 Task: Add Attachment from Trello to Card Card0000000174 in Board Board0000000044 in Workspace WS0000000015 in Trello. Add Cover Blue to Card Card0000000174 in Board Board0000000044 in Workspace WS0000000015 in Trello. Add "Copy Card To …" Button titled Button0000000174 to "bottom" of the list "To Do" to Card Card0000000174 in Board Board0000000044 in Workspace WS0000000015 in Trello. Add Description DS0000000174 to Card Card0000000174 in Board Board0000000044 in Workspace WS0000000015 in Trello. Add Comment CM0000000174 to Card Card0000000174 in Board Board0000000044 in Workspace WS0000000015 in Trello
Action: Mouse moved to (687, 72)
Screenshot: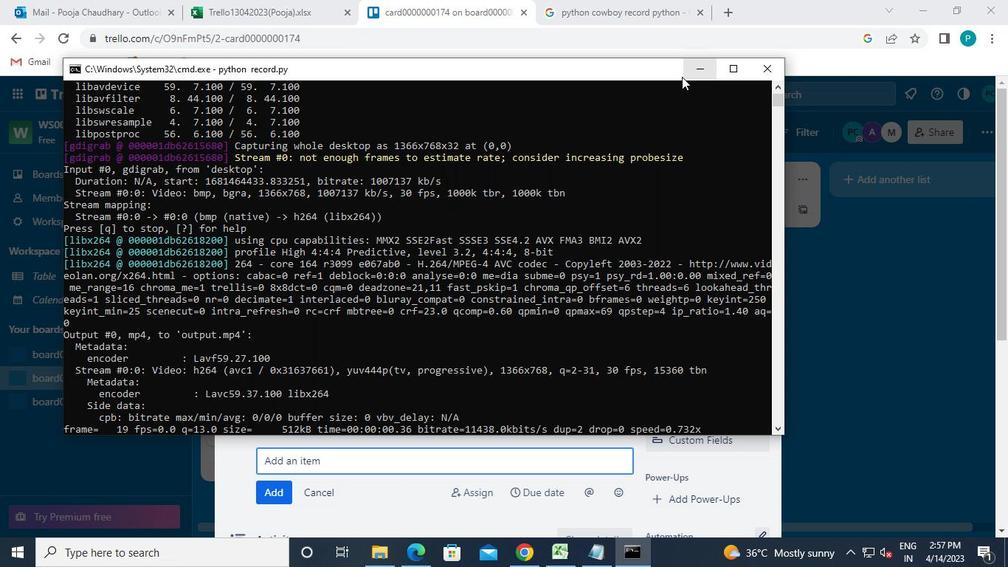 
Action: Mouse pressed left at (687, 72)
Screenshot: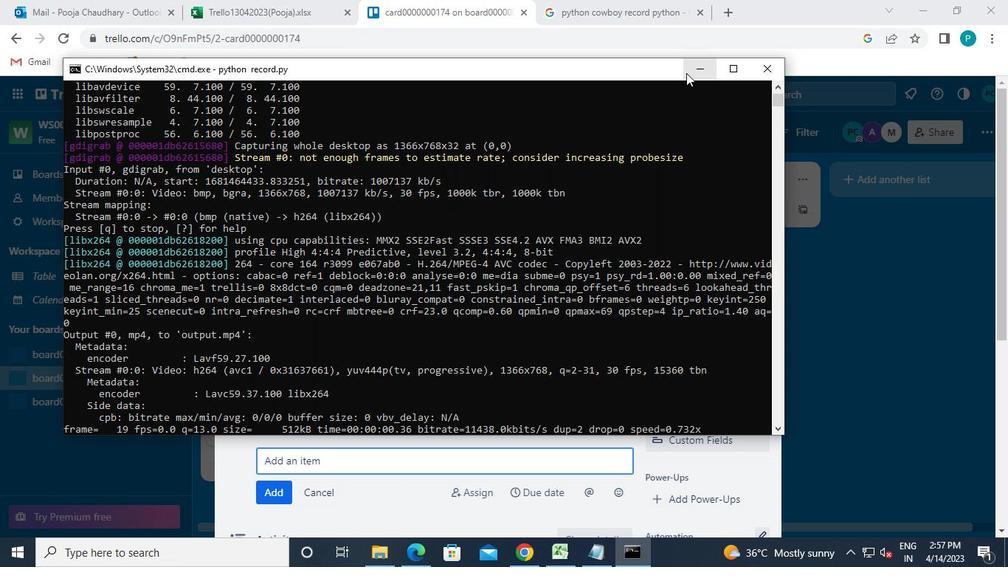 
Action: Mouse moved to (675, 300)
Screenshot: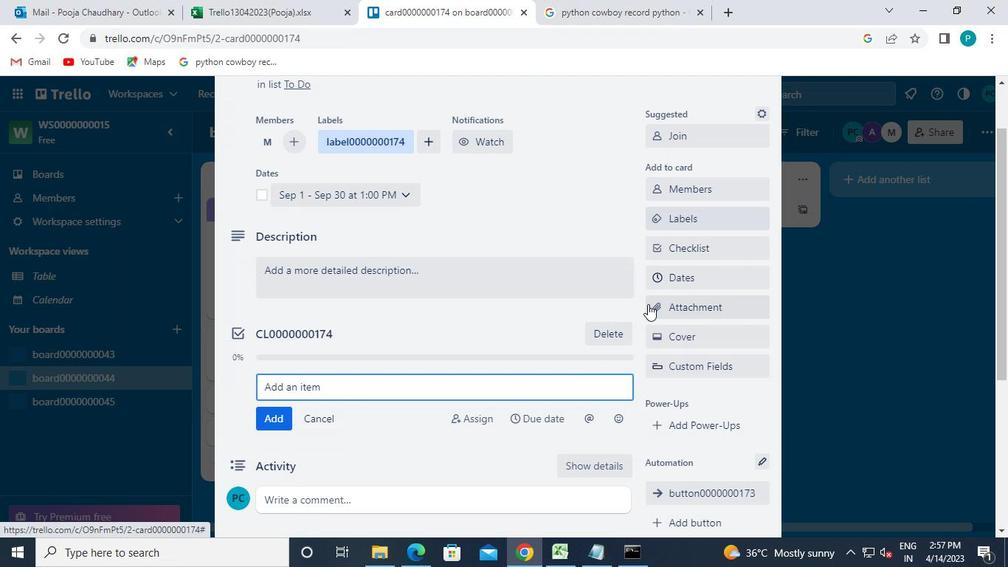 
Action: Mouse pressed left at (675, 300)
Screenshot: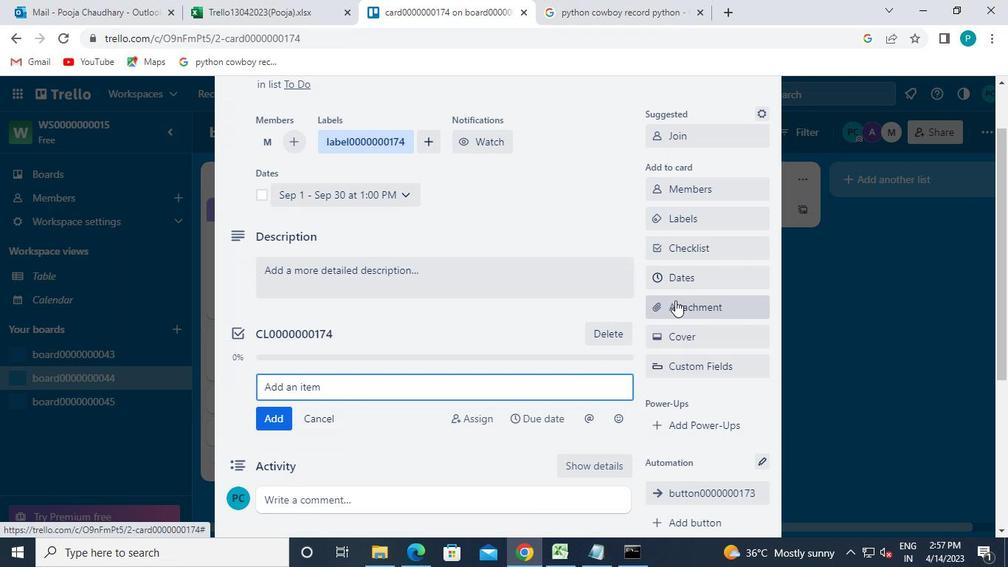 
Action: Mouse moved to (688, 185)
Screenshot: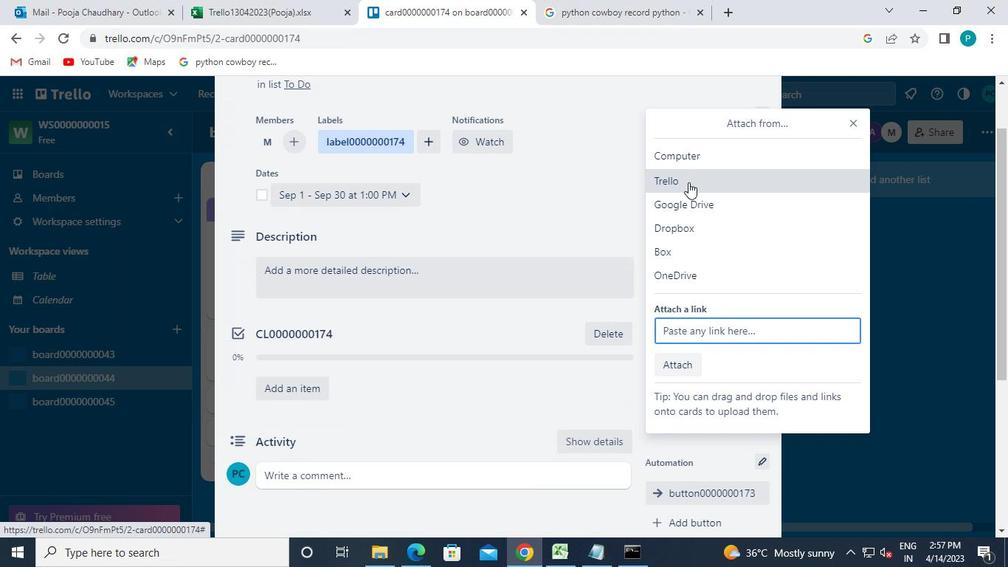 
Action: Mouse pressed left at (688, 185)
Screenshot: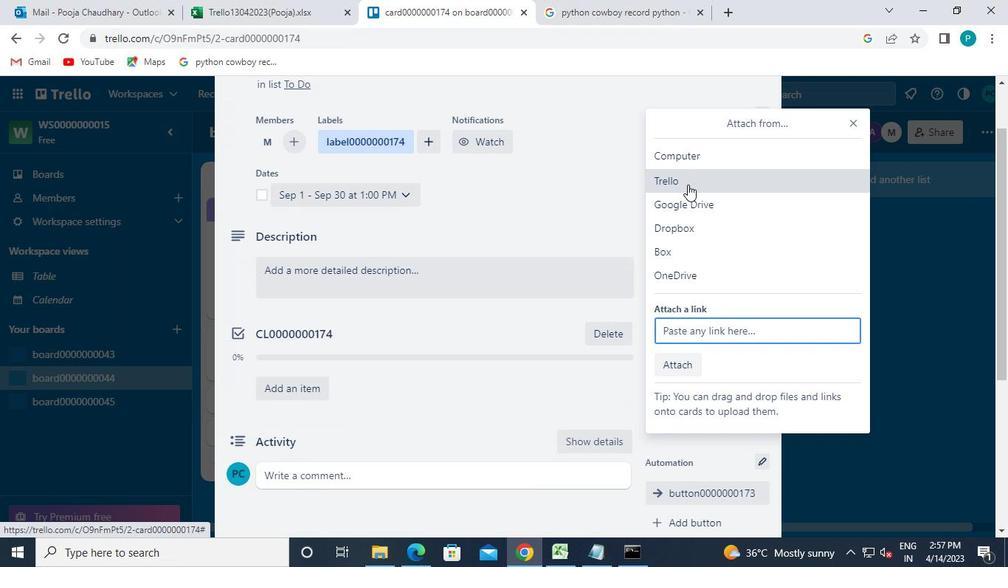 
Action: Mouse moved to (706, 268)
Screenshot: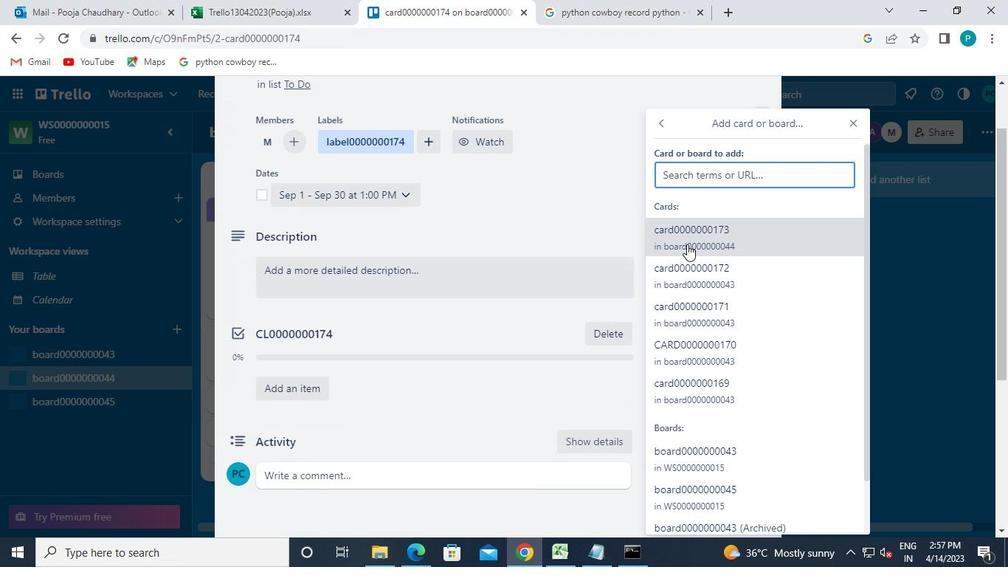 
Action: Mouse pressed left at (706, 268)
Screenshot: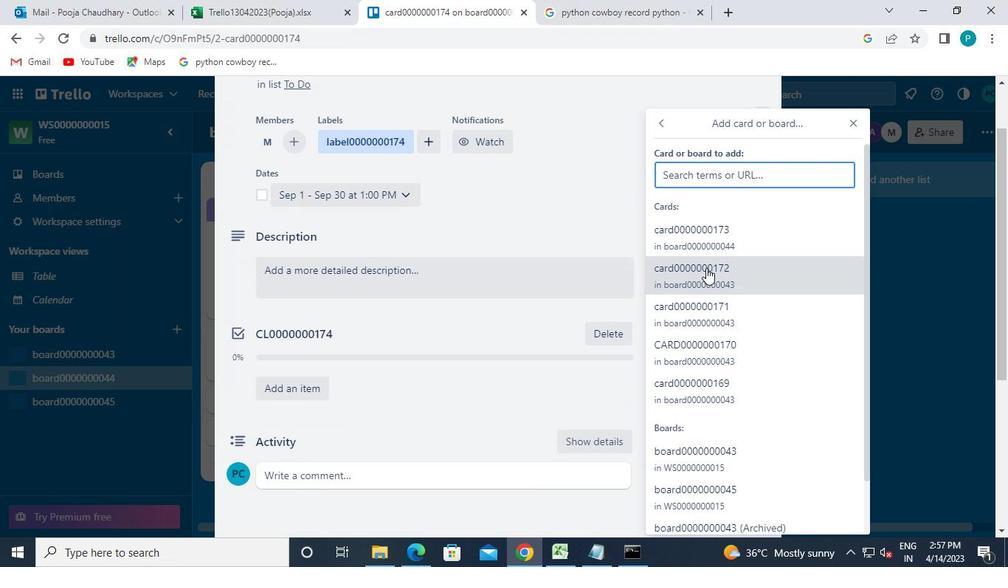 
Action: Mouse moved to (671, 255)
Screenshot: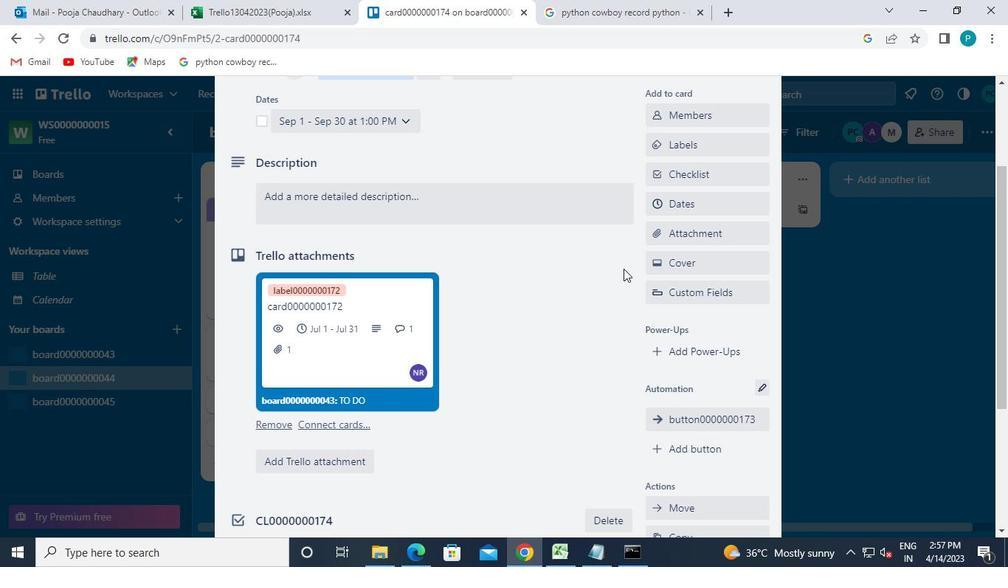
Action: Mouse pressed left at (671, 255)
Screenshot: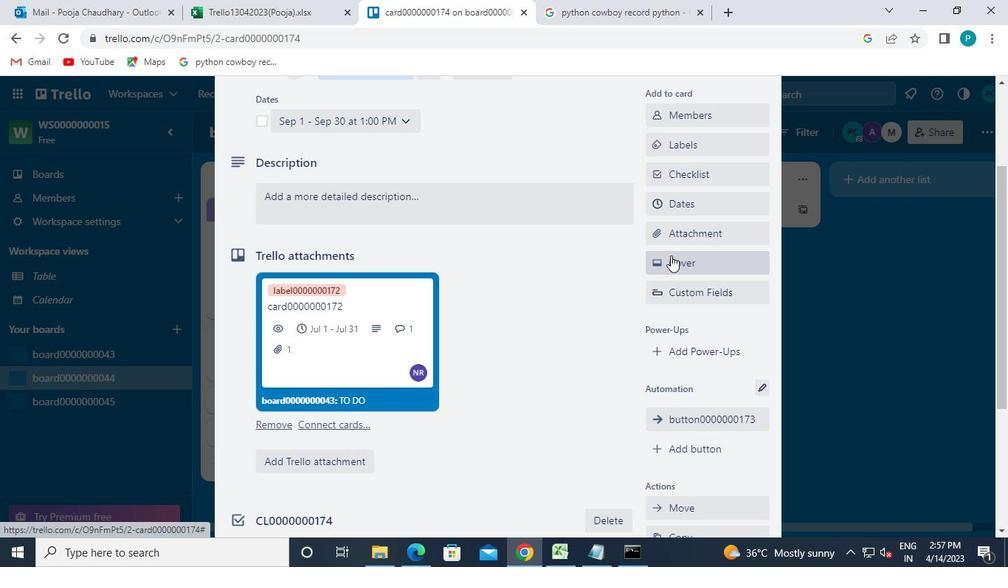 
Action: Mouse moved to (675, 286)
Screenshot: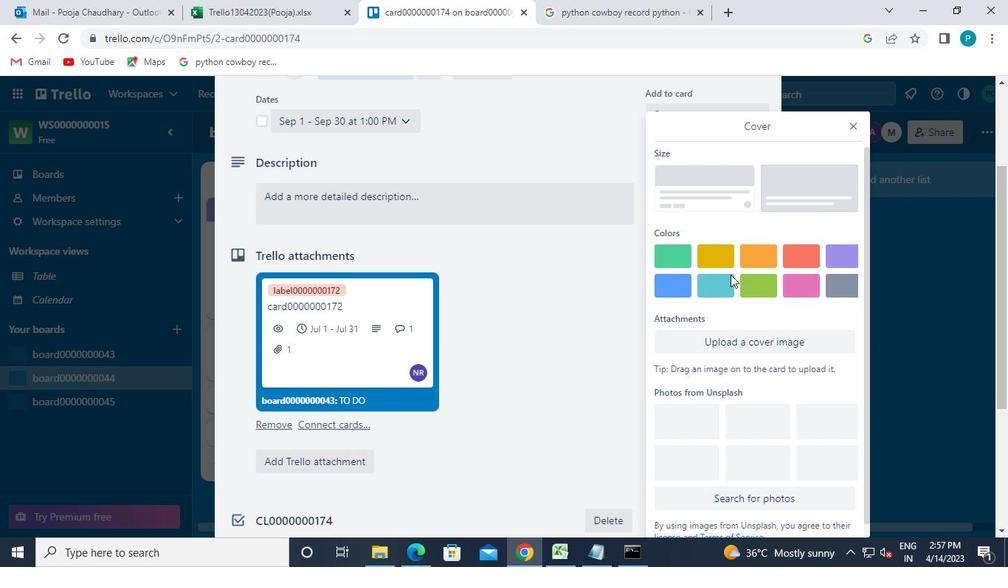 
Action: Mouse pressed left at (675, 286)
Screenshot: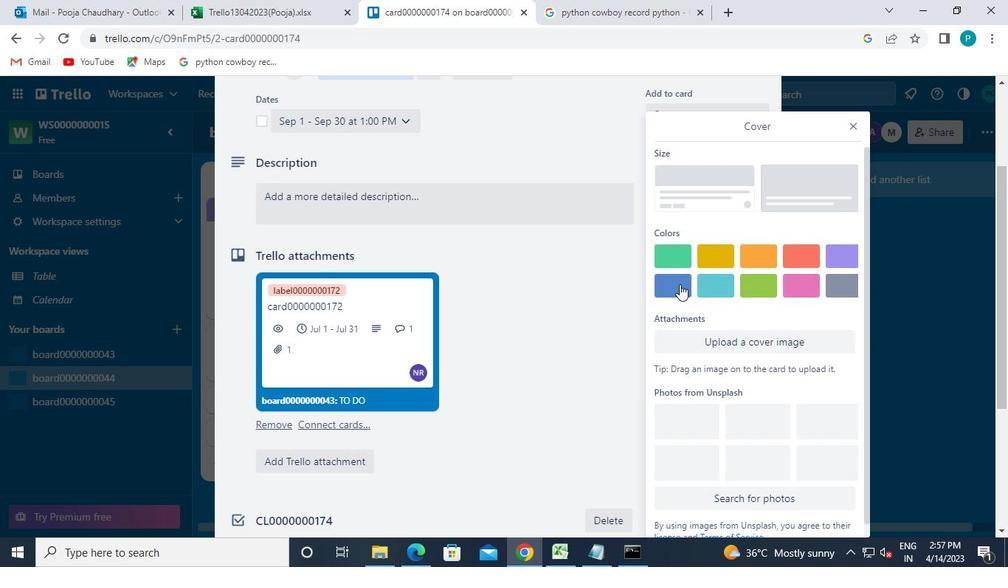 
Action: Mouse moved to (853, 123)
Screenshot: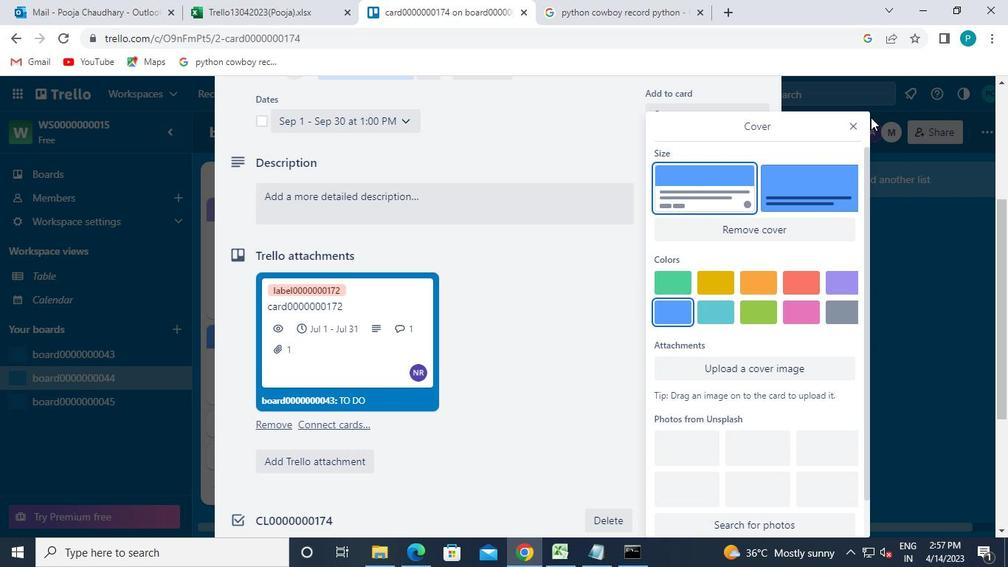
Action: Mouse pressed left at (853, 123)
Screenshot: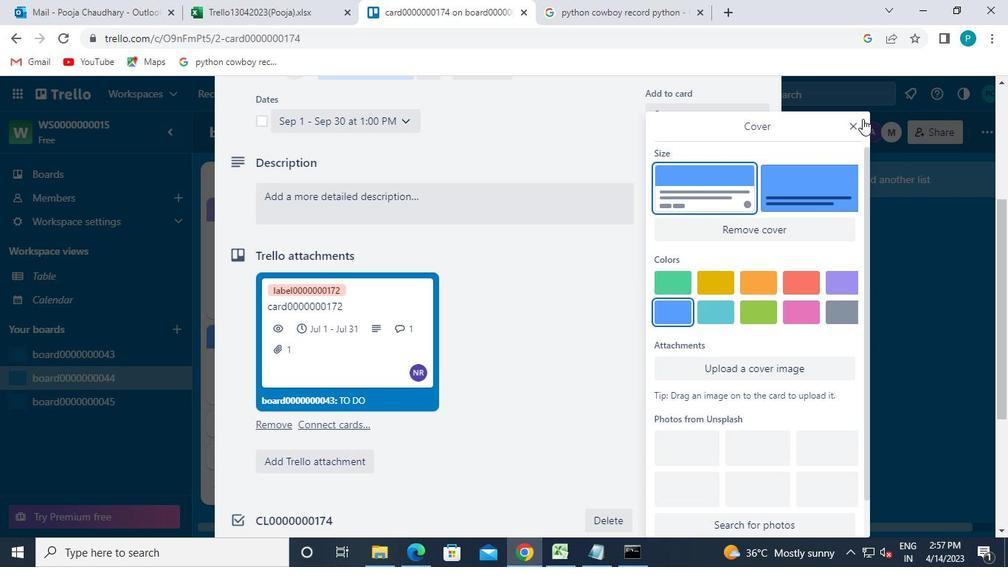 
Action: Mouse moved to (661, 269)
Screenshot: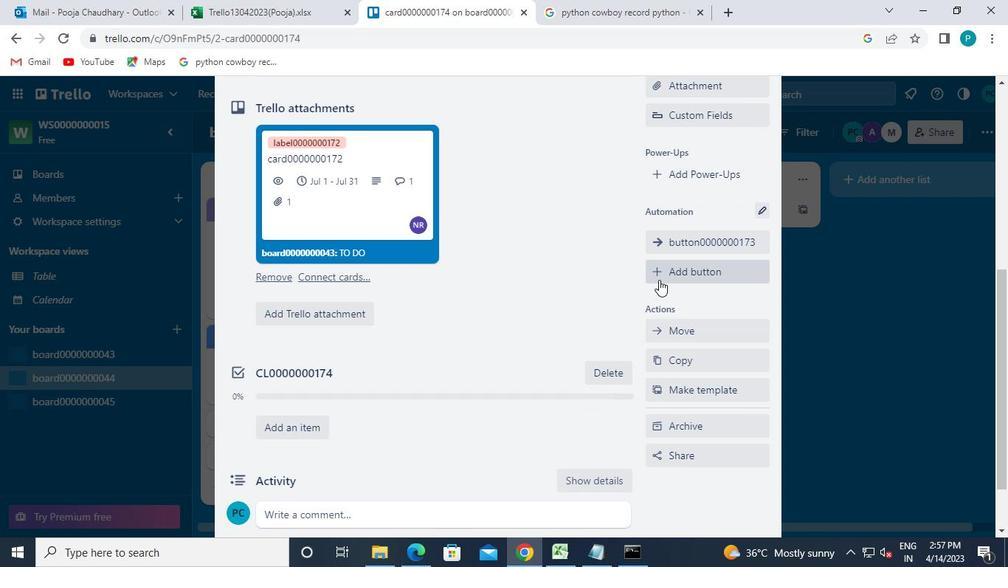 
Action: Mouse pressed left at (661, 269)
Screenshot: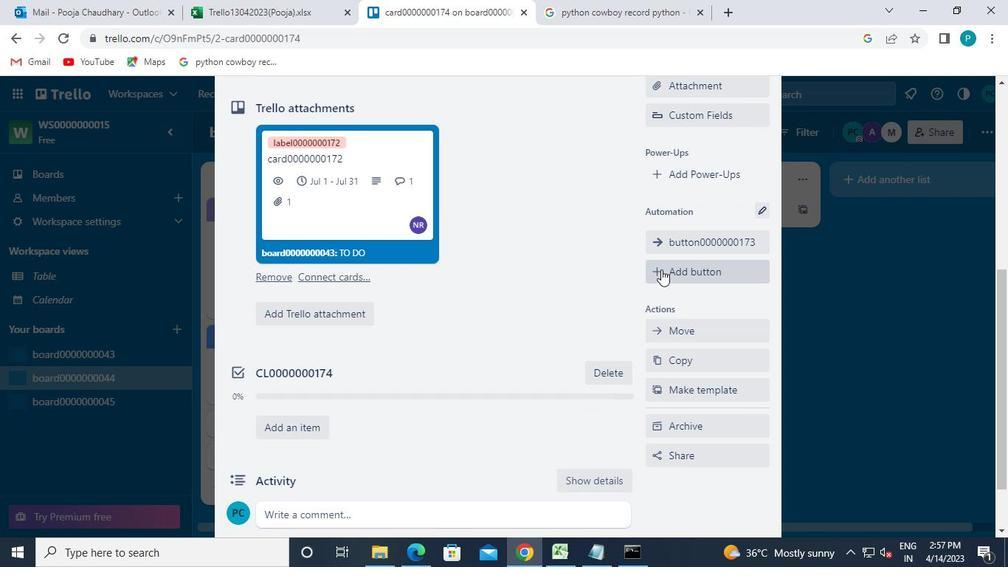 
Action: Mouse moved to (675, 225)
Screenshot: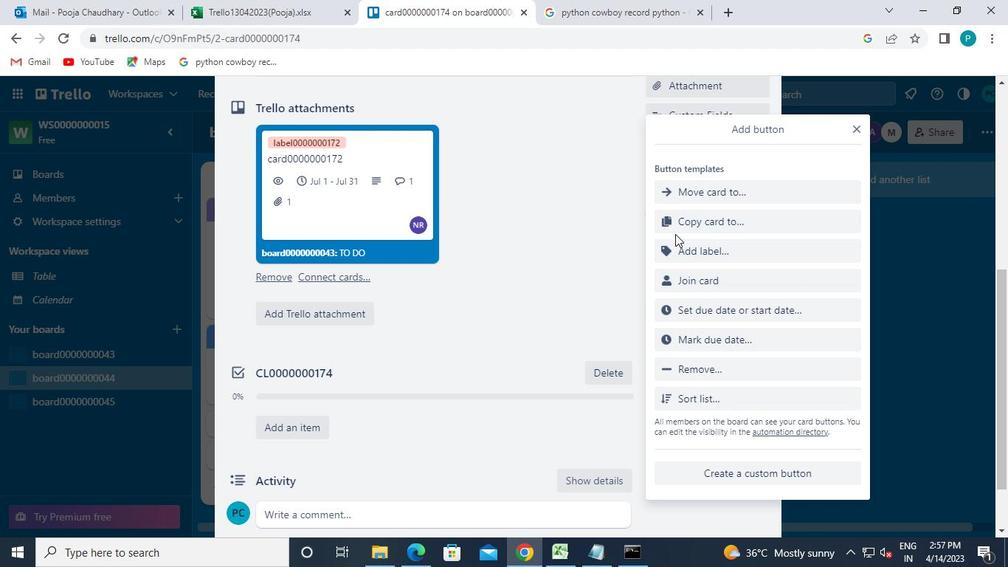 
Action: Mouse pressed left at (675, 225)
Screenshot: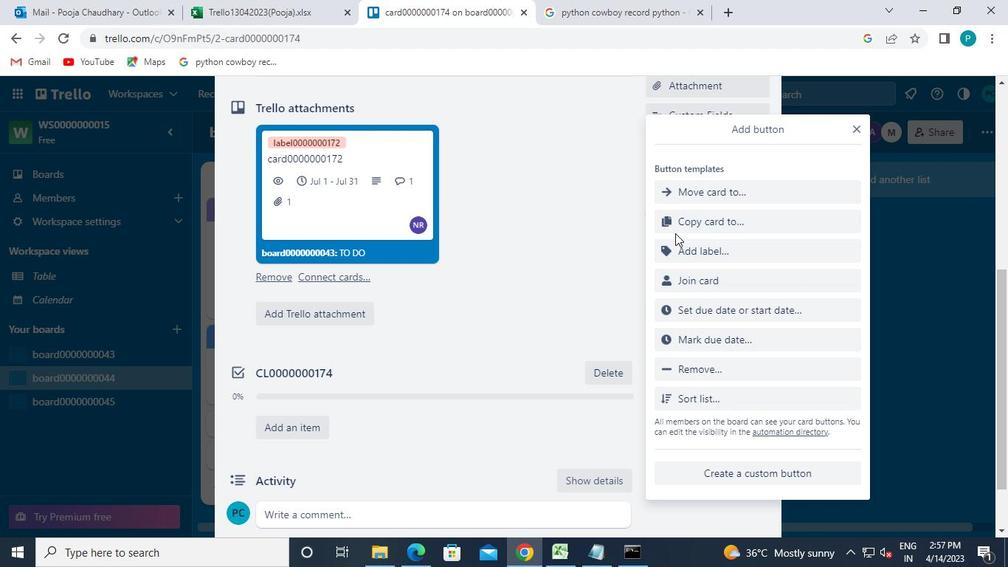 
Action: Mouse moved to (717, 193)
Screenshot: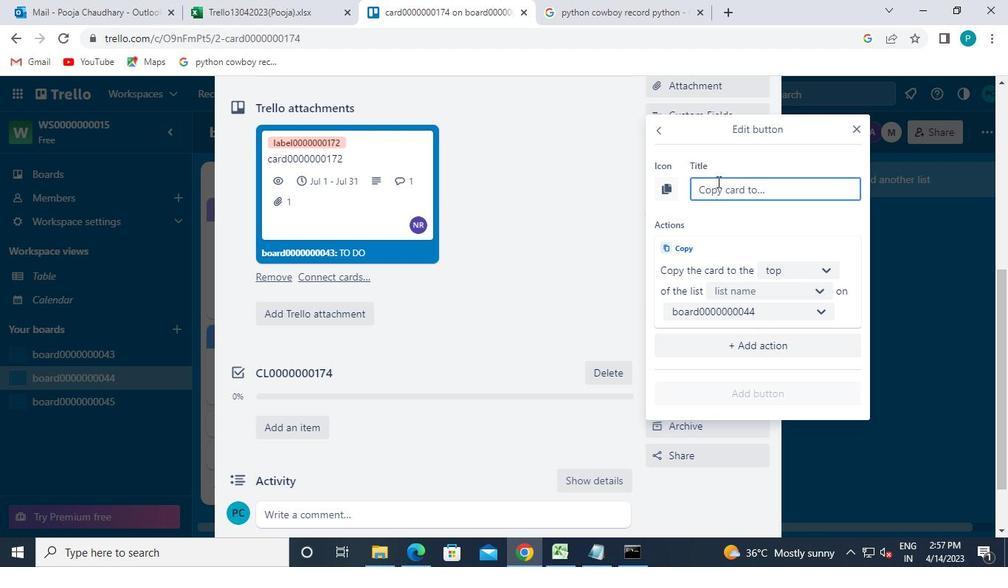 
Action: Mouse pressed left at (717, 193)
Screenshot: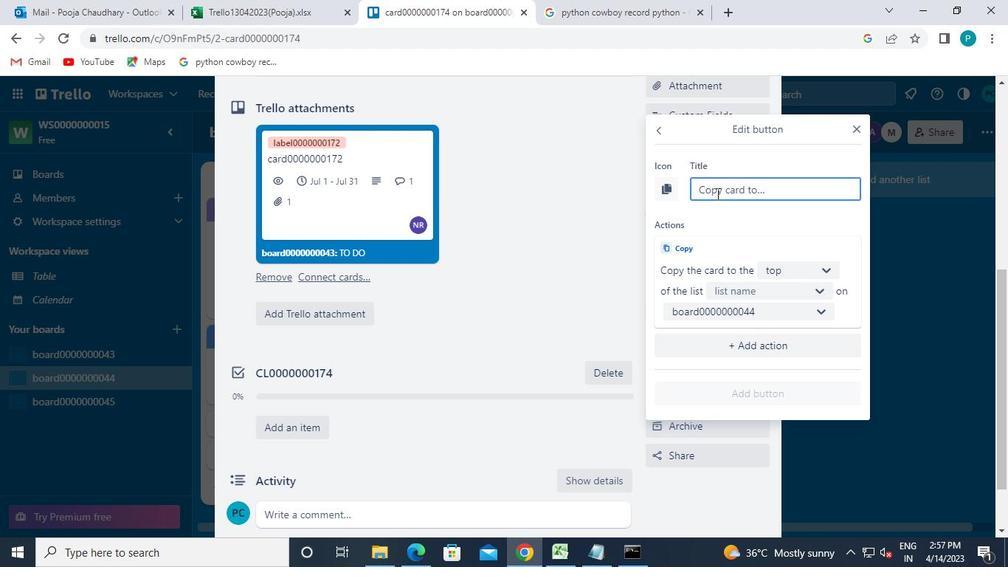 
Action: Keyboard b
Screenshot: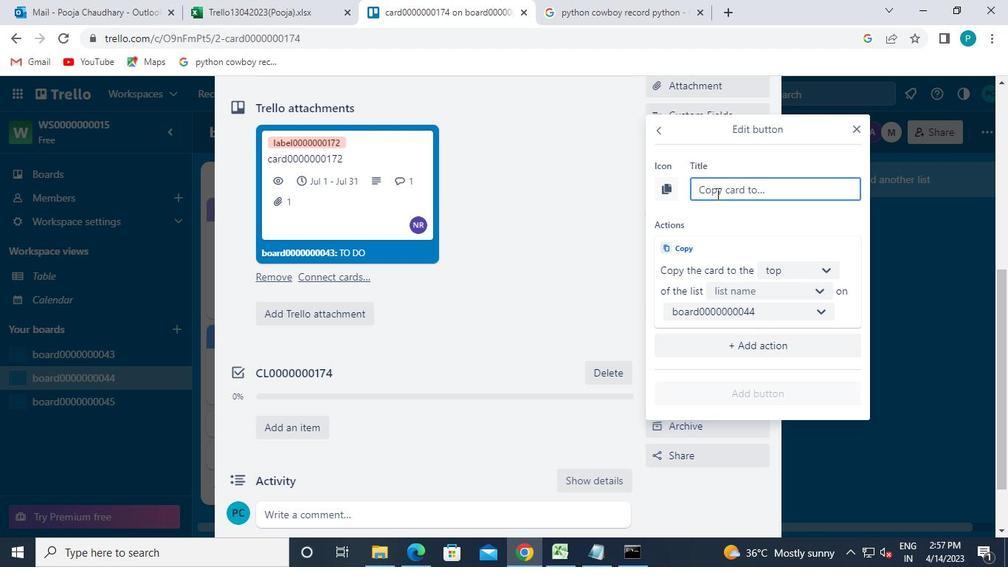 
Action: Keyboard u
Screenshot: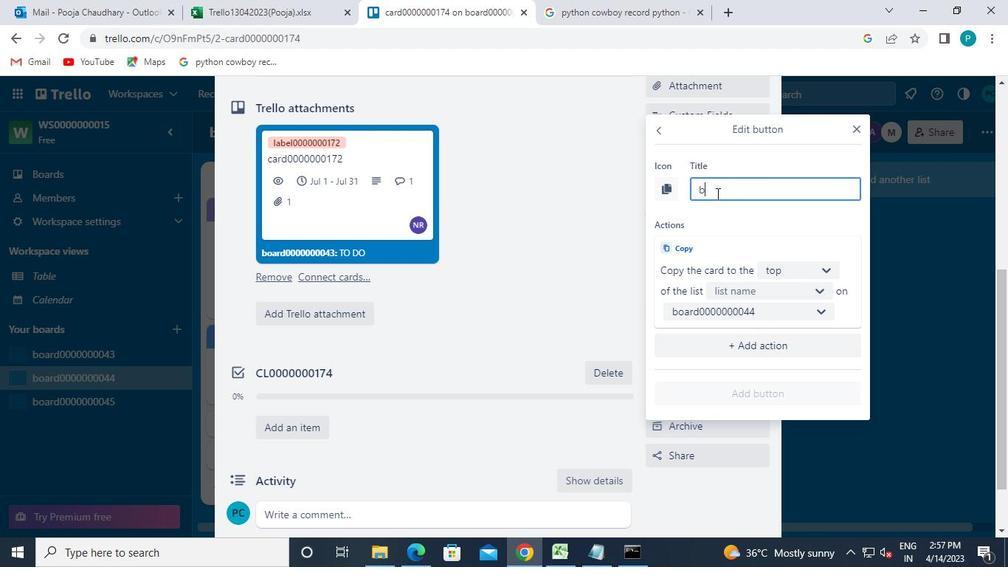 
Action: Keyboard t
Screenshot: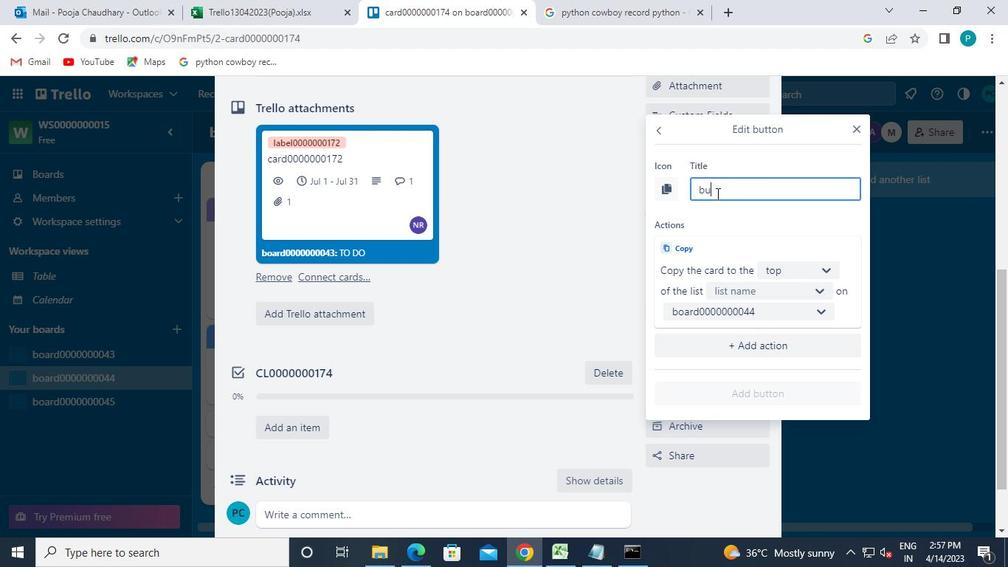 
Action: Keyboard t
Screenshot: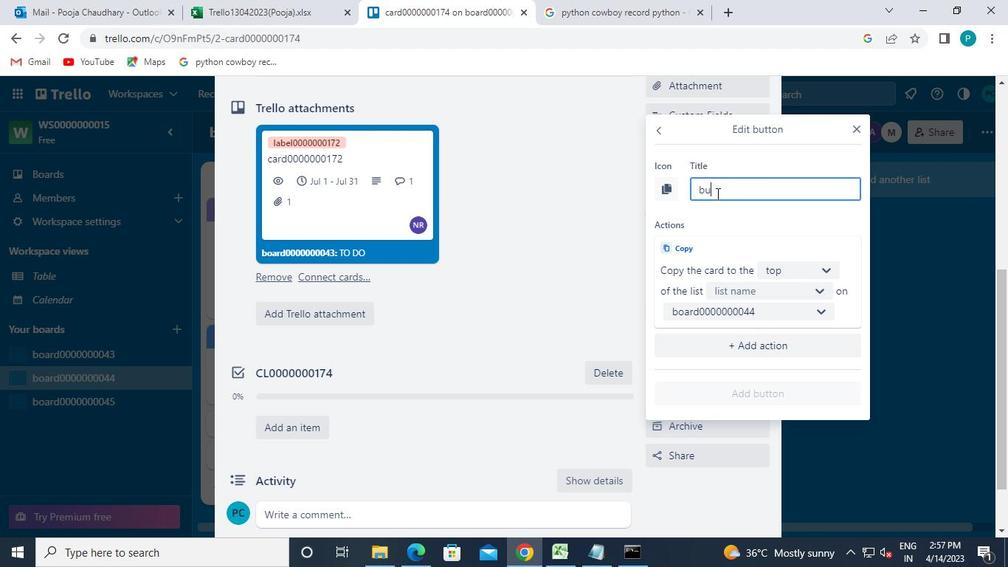 
Action: Keyboard o
Screenshot: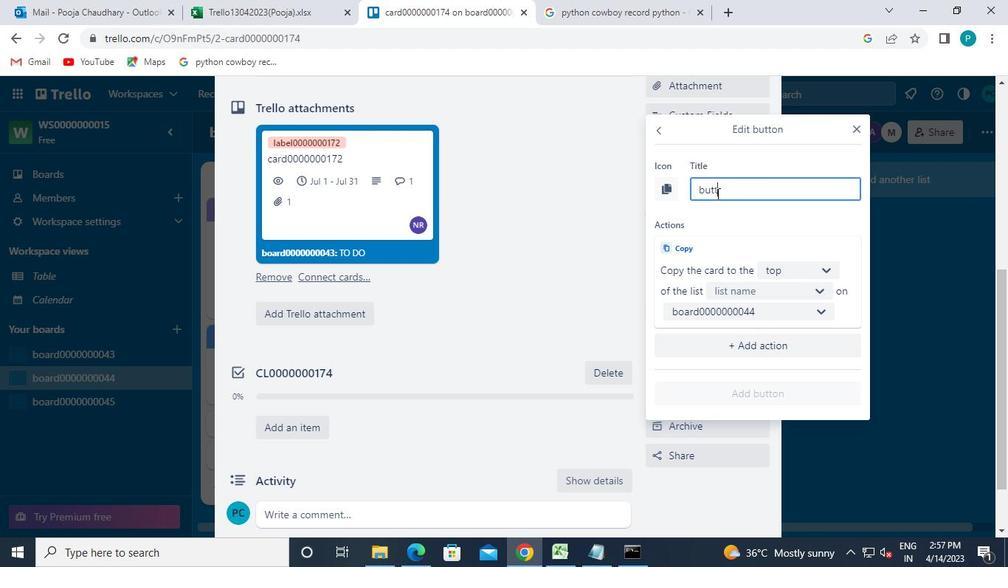 
Action: Keyboard n
Screenshot: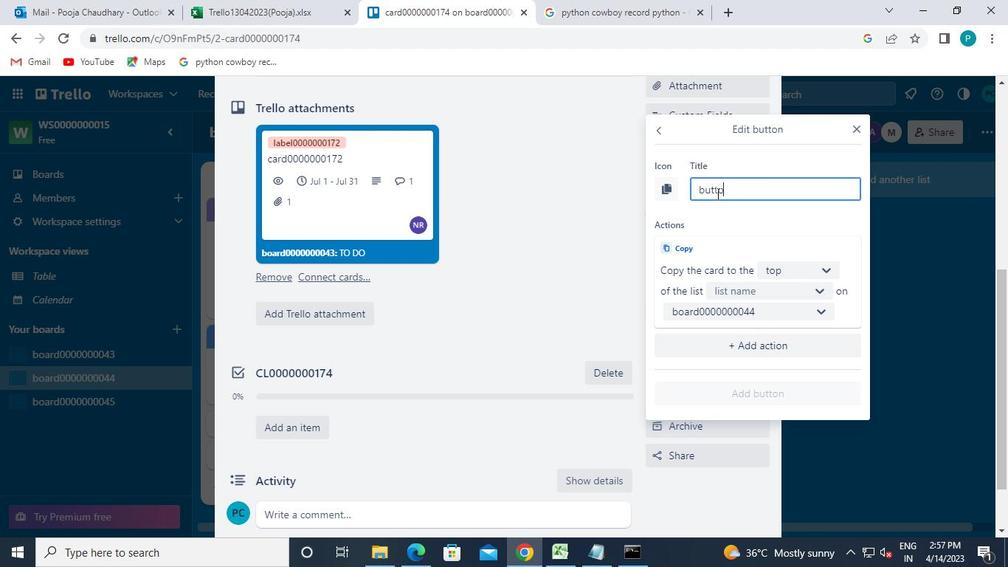 
Action: Keyboard 0
Screenshot: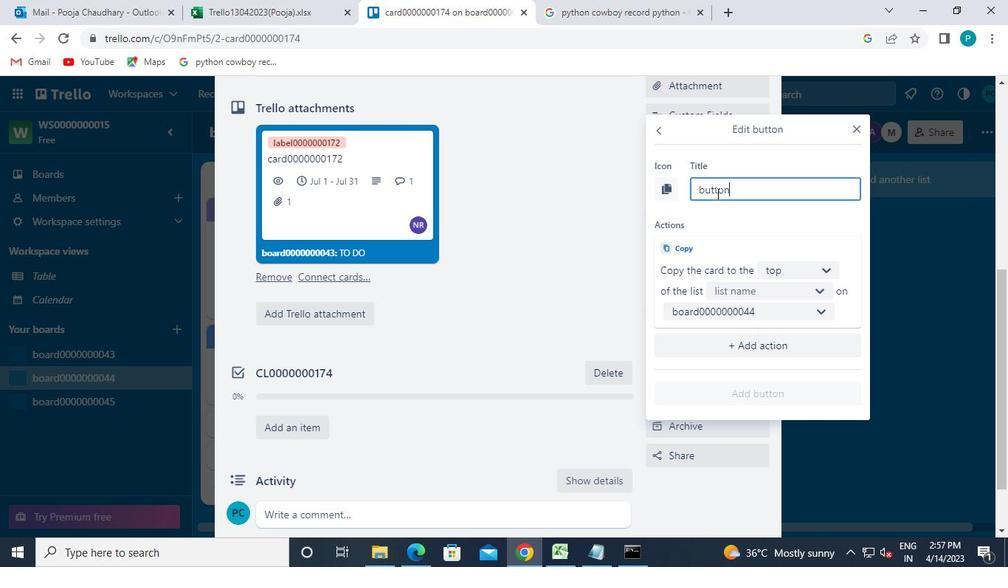 
Action: Keyboard 0
Screenshot: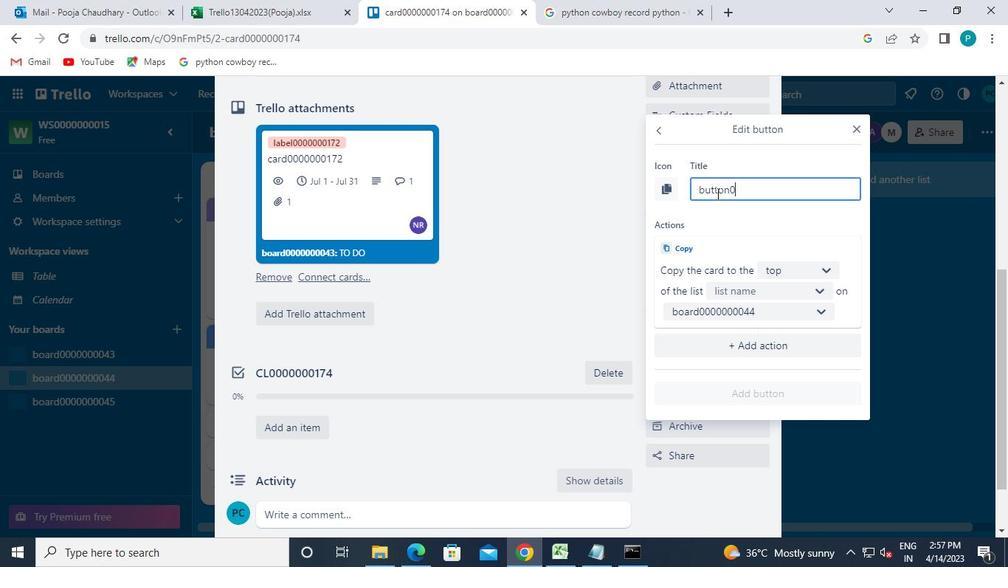 
Action: Keyboard 0
Screenshot: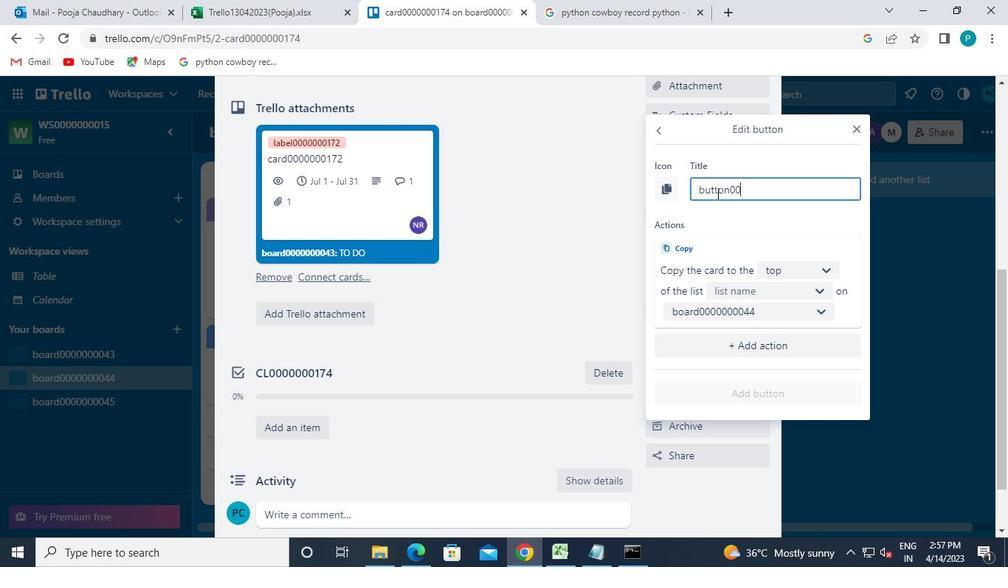 
Action: Keyboard 0
Screenshot: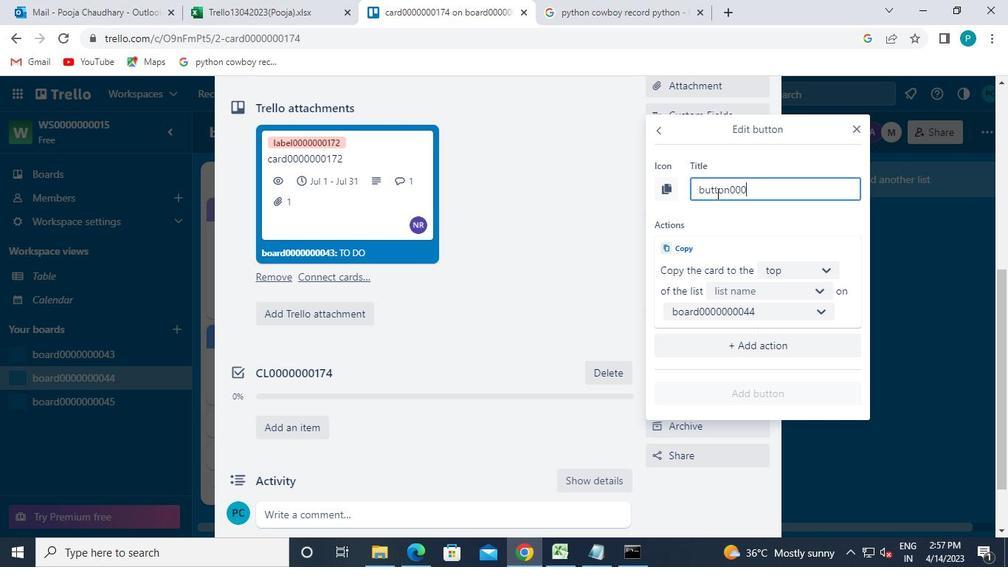 
Action: Keyboard 0
Screenshot: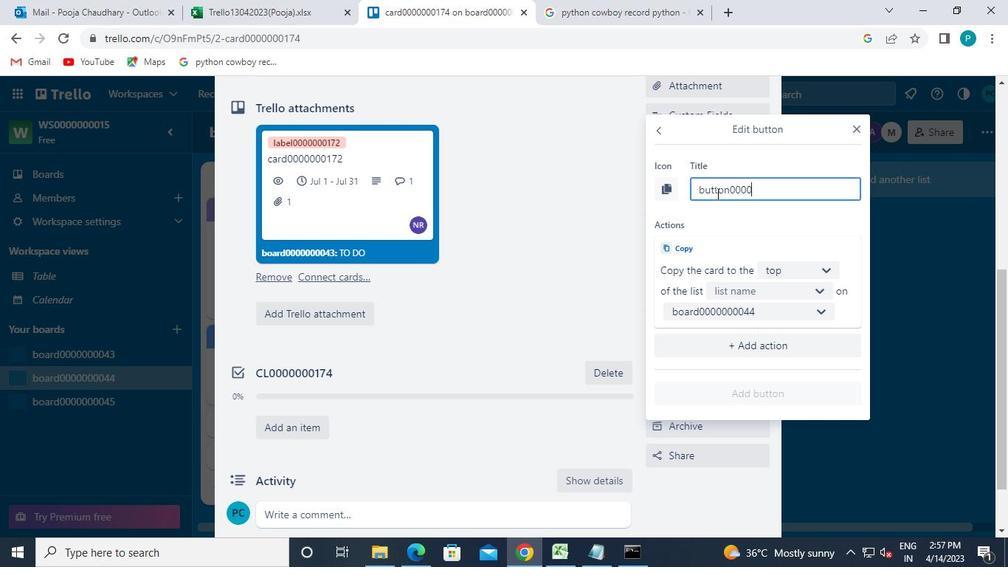 
Action: Keyboard 0
Screenshot: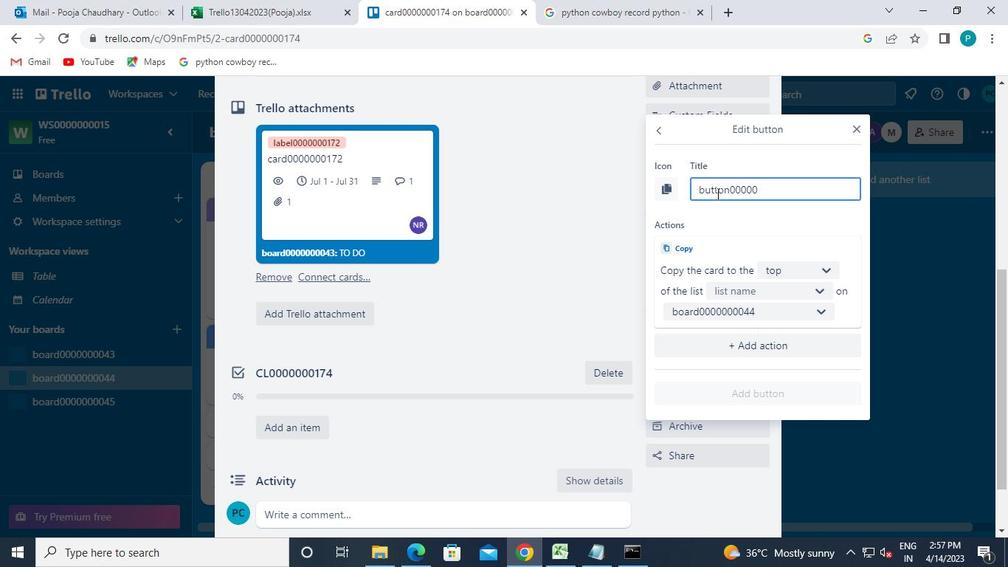 
Action: Keyboard 0
Screenshot: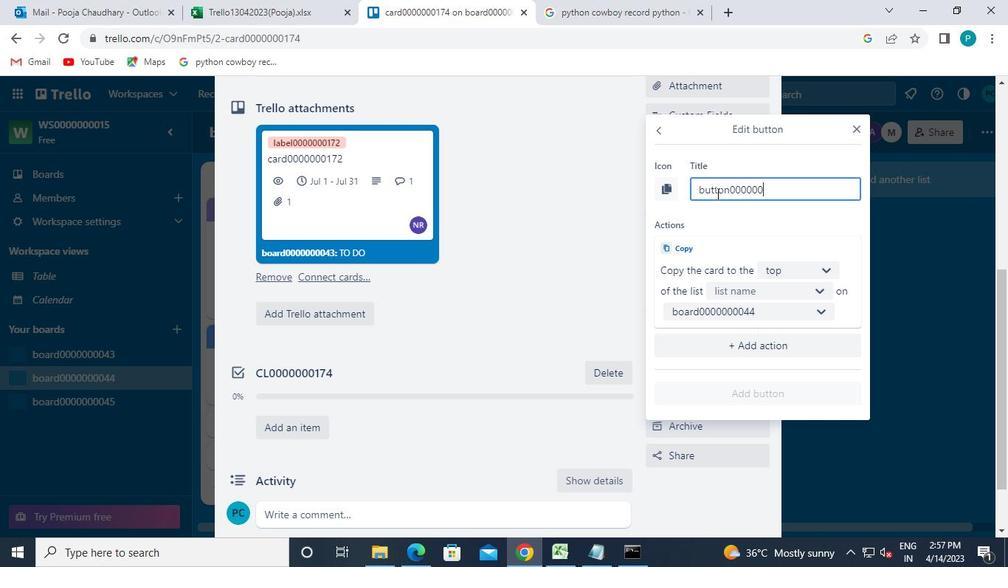
Action: Keyboard 1
Screenshot: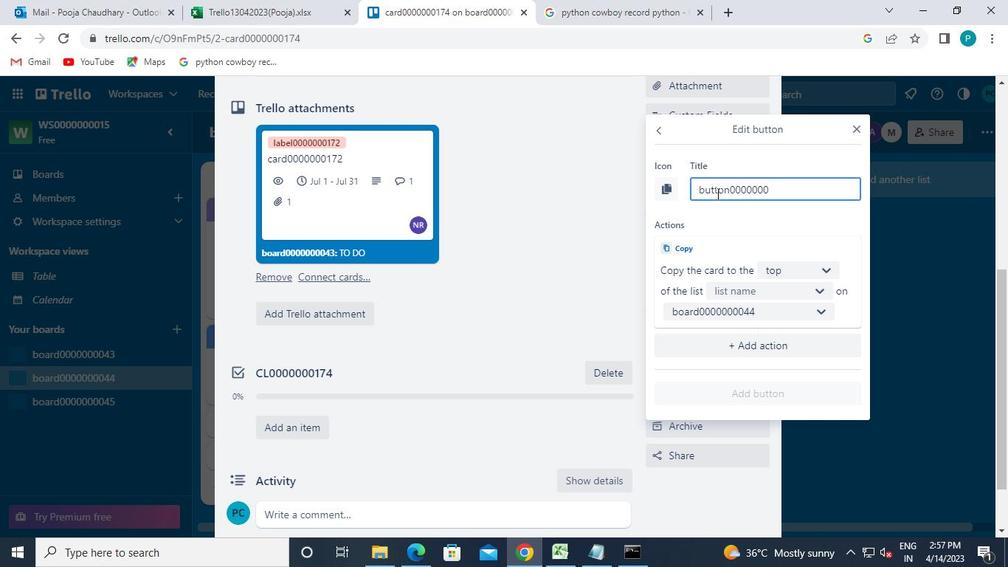 
Action: Keyboard 7
Screenshot: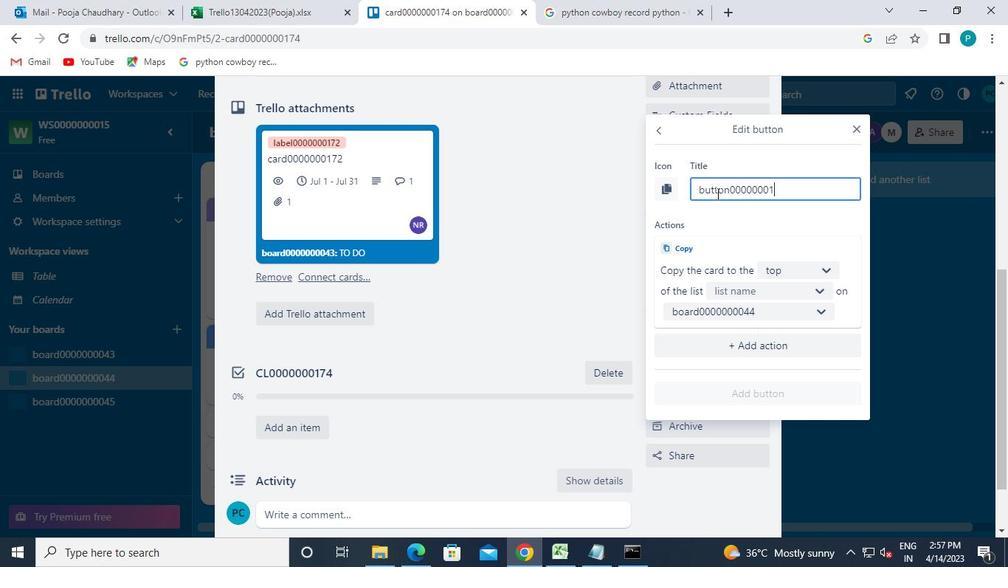 
Action: Keyboard 3
Screenshot: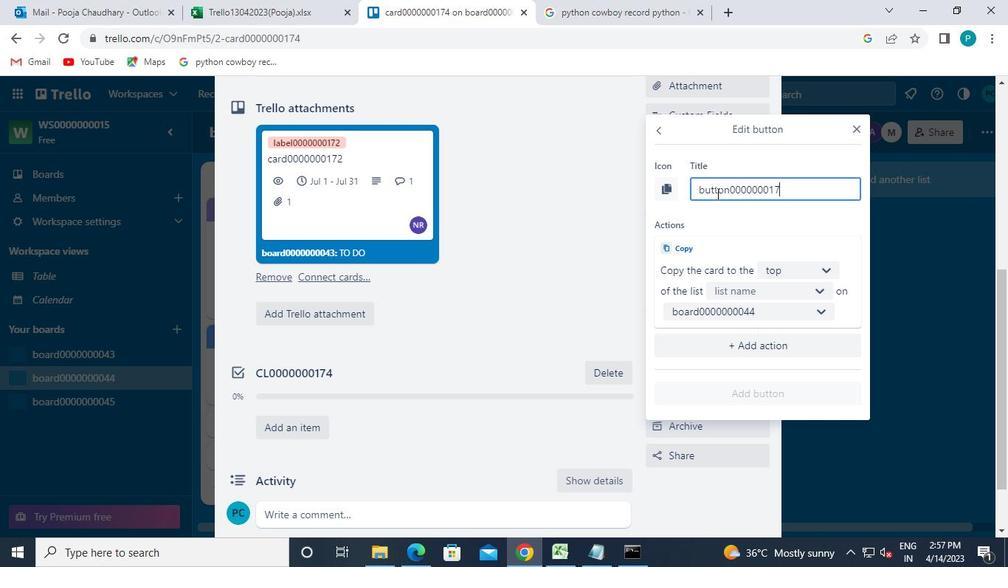 
Action: Keyboard Key.backspace
Screenshot: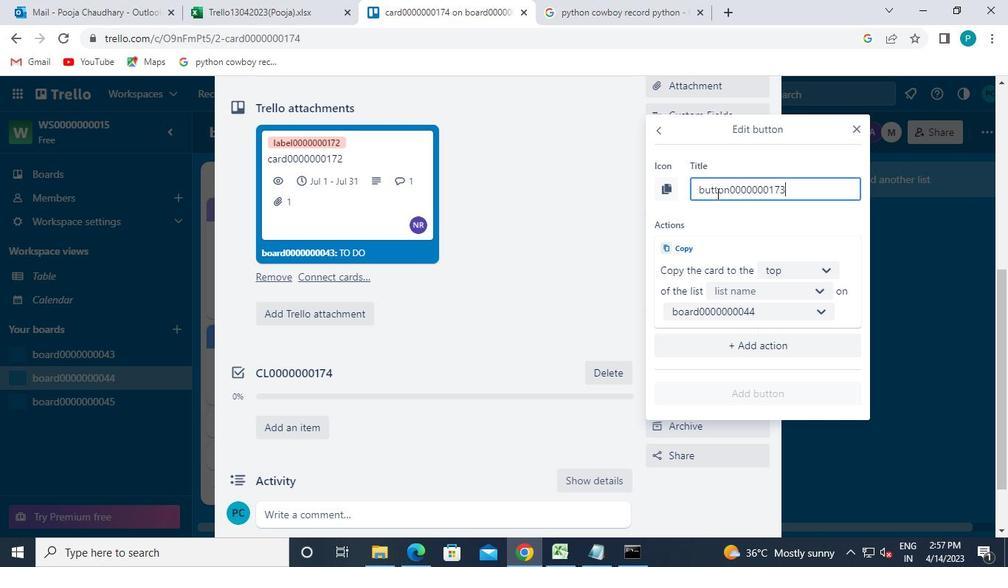 
Action: Keyboard 4
Screenshot: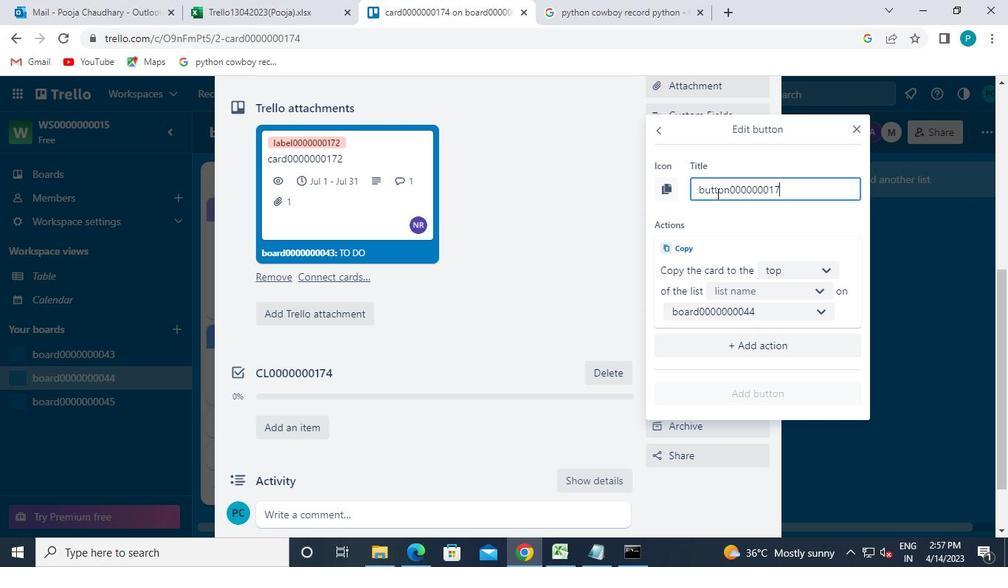 
Action: Mouse moved to (771, 269)
Screenshot: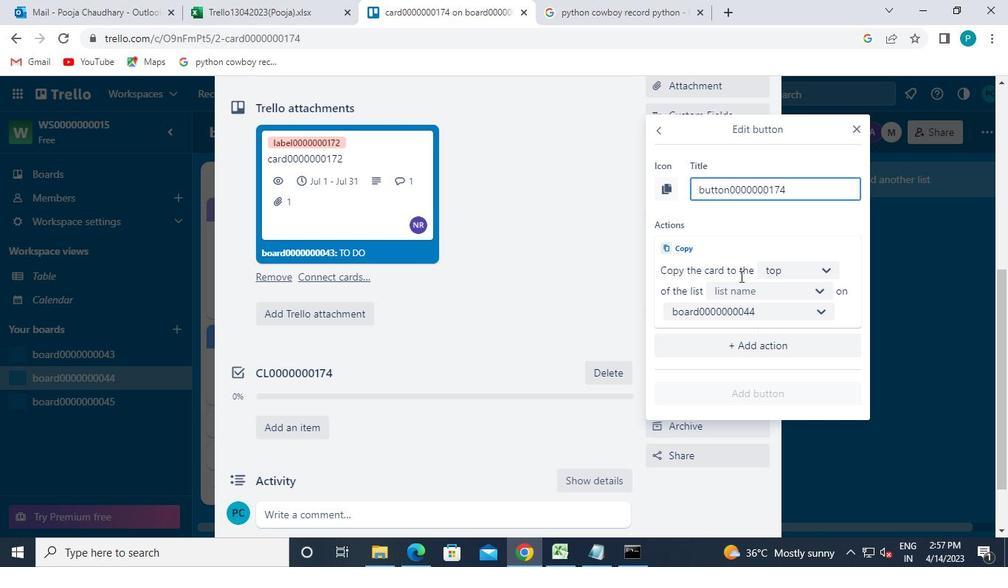 
Action: Mouse pressed left at (771, 269)
Screenshot: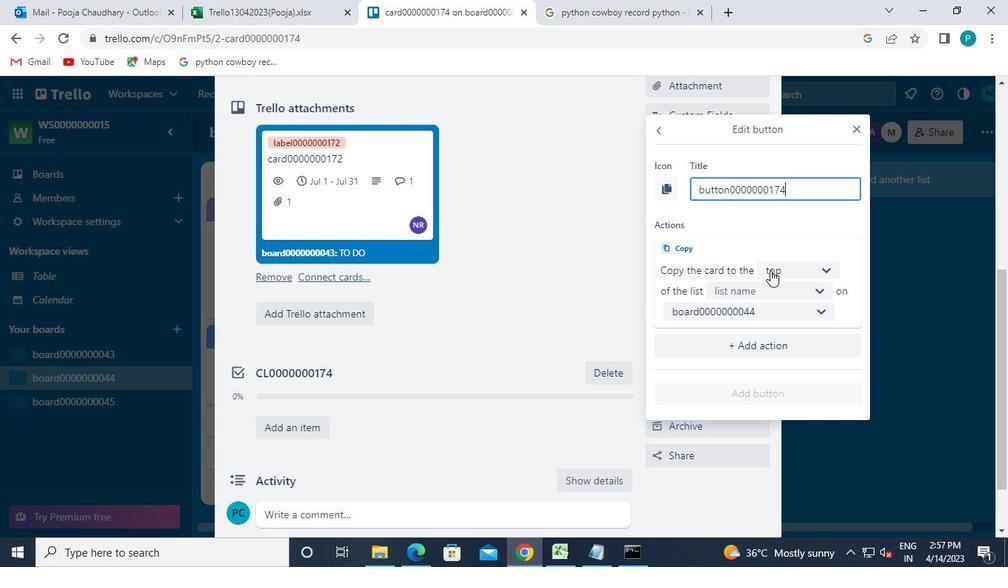 
Action: Mouse moved to (790, 319)
Screenshot: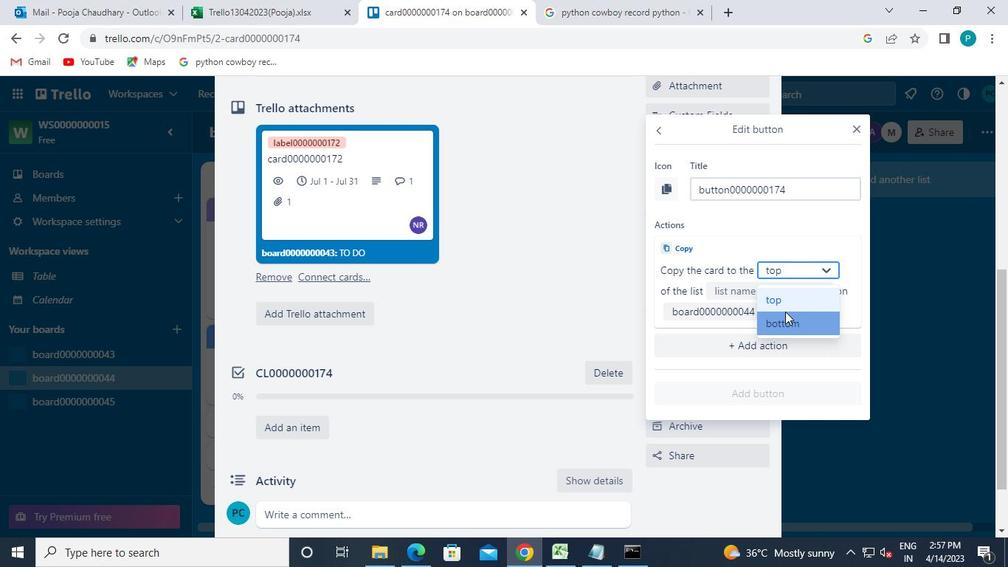 
Action: Mouse pressed left at (790, 319)
Screenshot: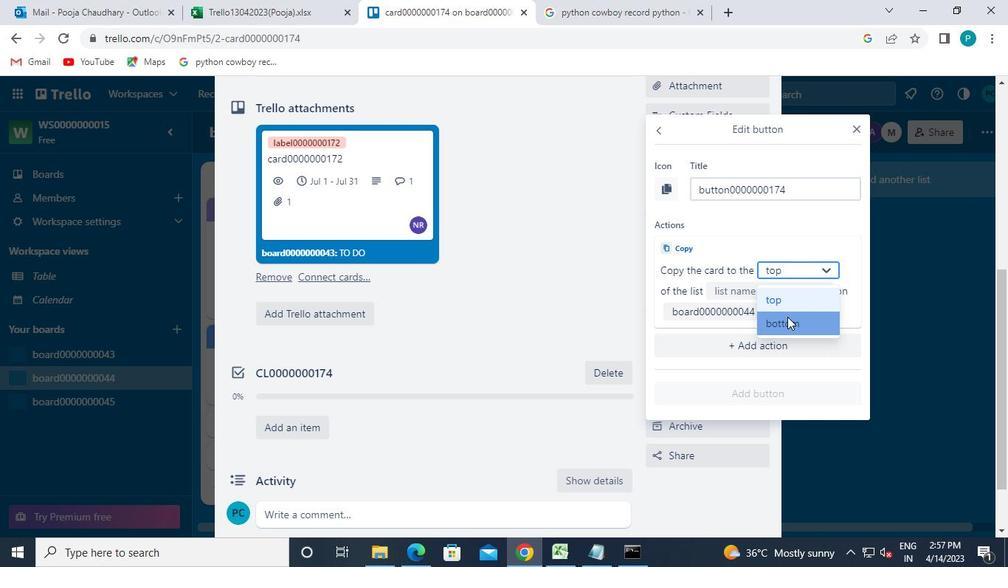 
Action: Mouse moved to (736, 289)
Screenshot: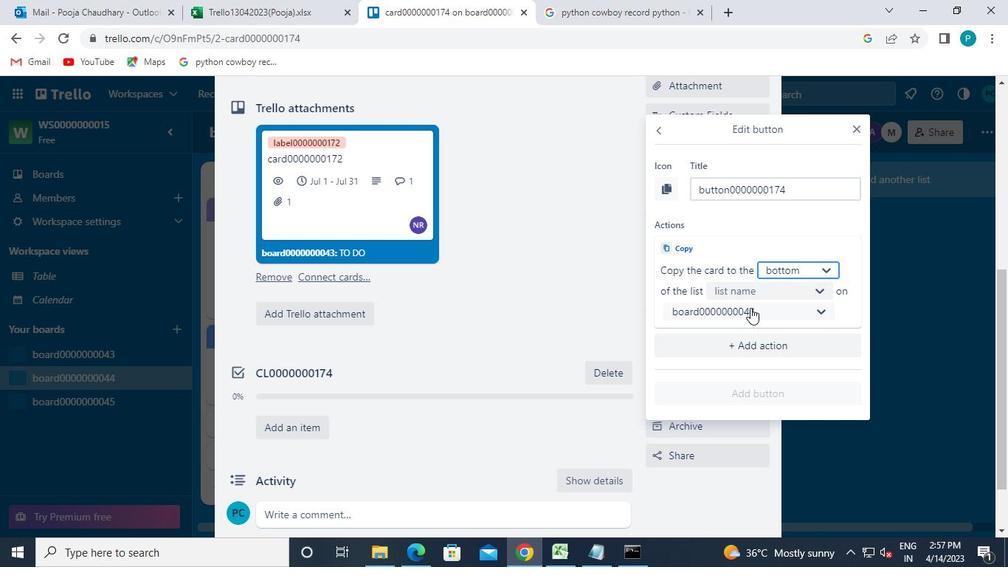 
Action: Mouse pressed left at (736, 289)
Screenshot: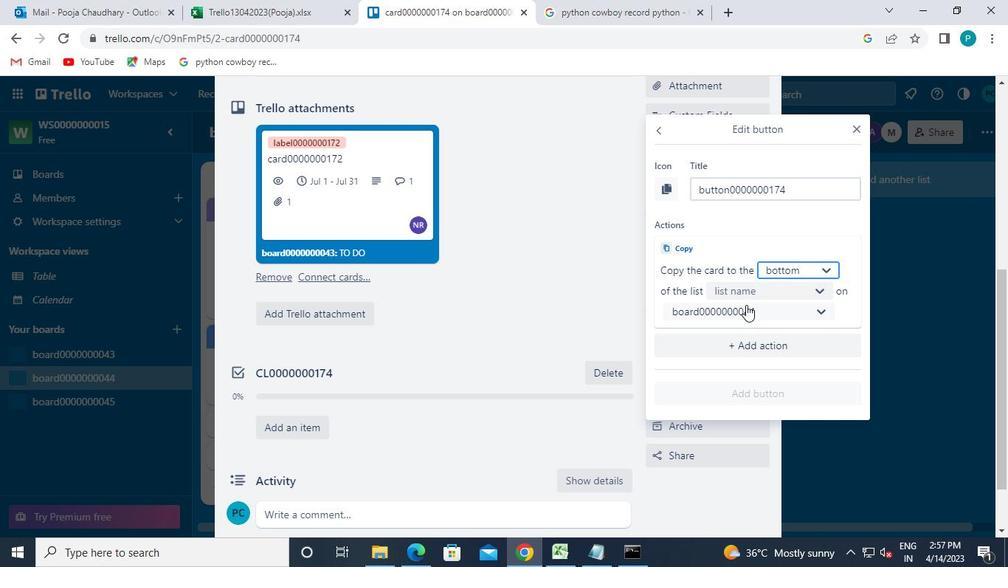 
Action: Mouse moved to (748, 316)
Screenshot: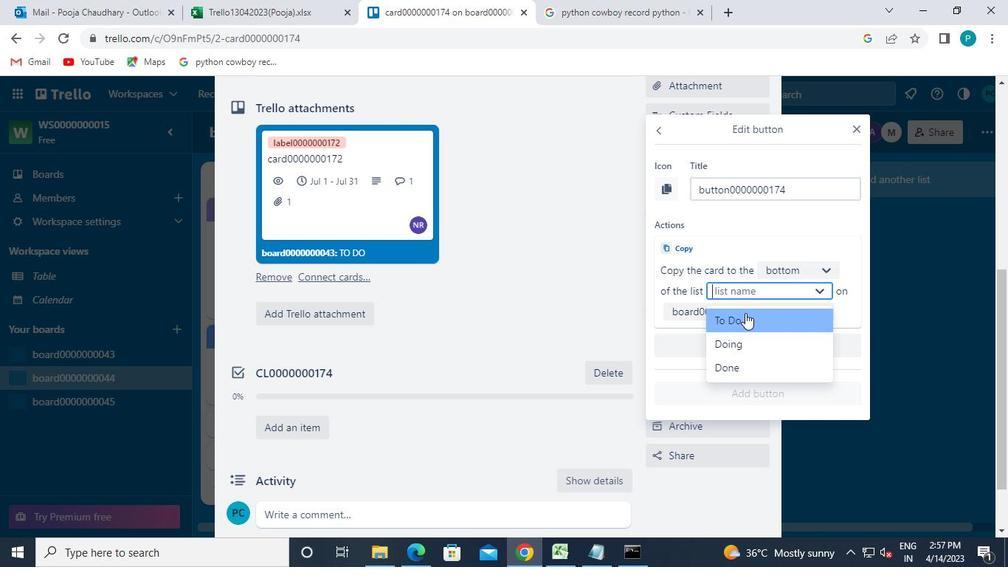 
Action: Mouse pressed left at (748, 316)
Screenshot: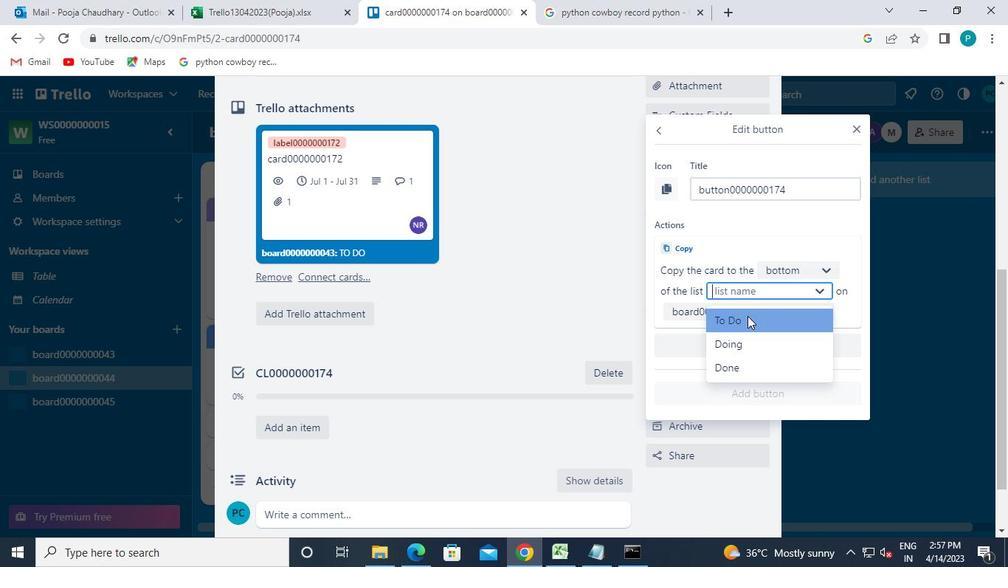 
Action: Mouse moved to (730, 390)
Screenshot: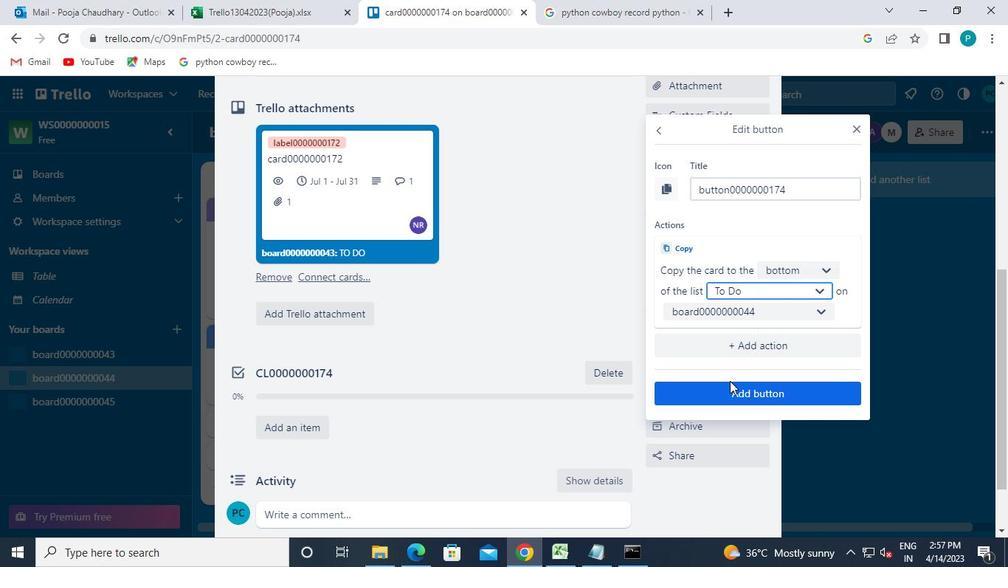 
Action: Mouse pressed left at (730, 390)
Screenshot: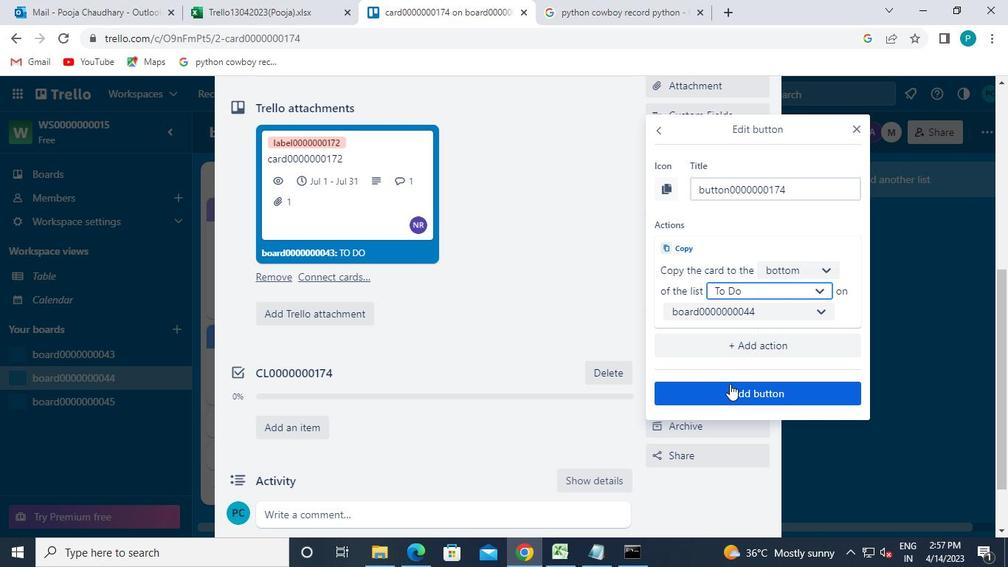 
Action: Mouse moved to (416, 271)
Screenshot: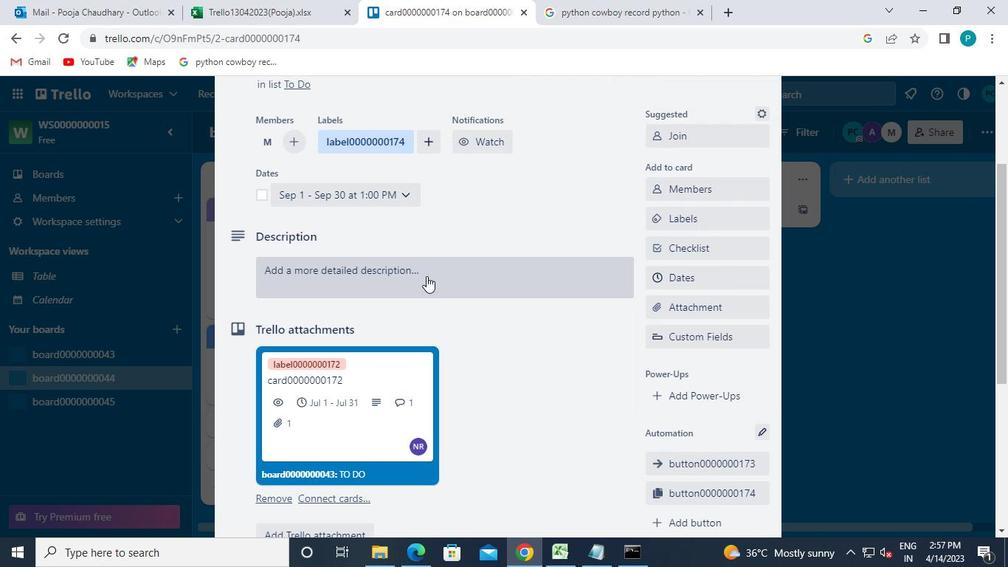 
Action: Mouse pressed left at (416, 271)
Screenshot: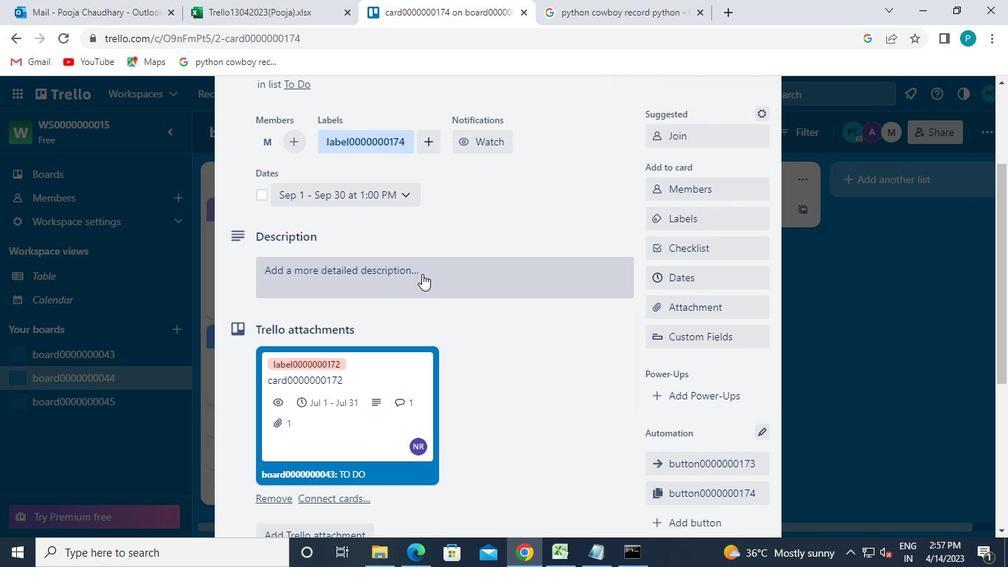 
Action: Mouse moved to (416, 270)
Screenshot: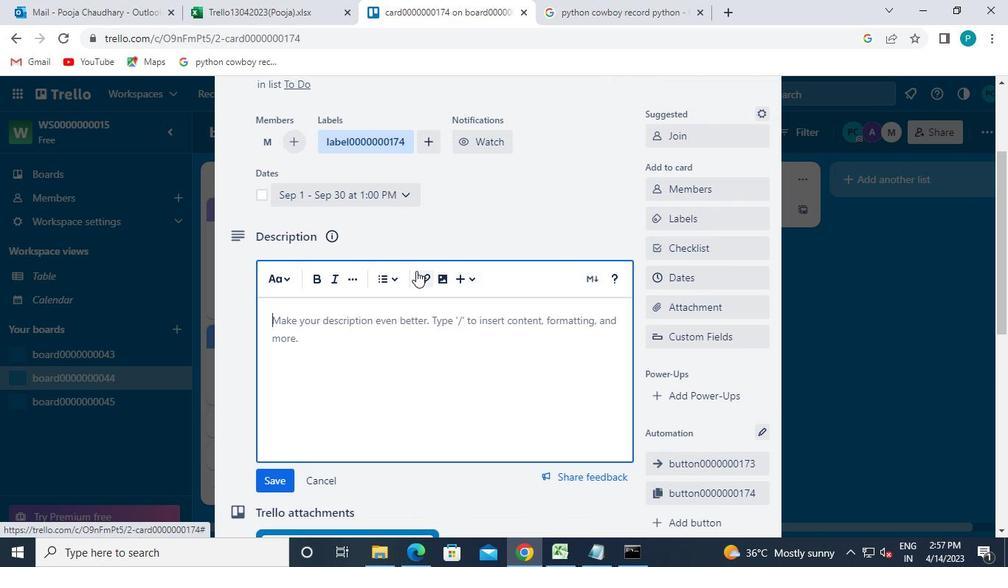
Action: Keyboard Key.caps_lock
Screenshot: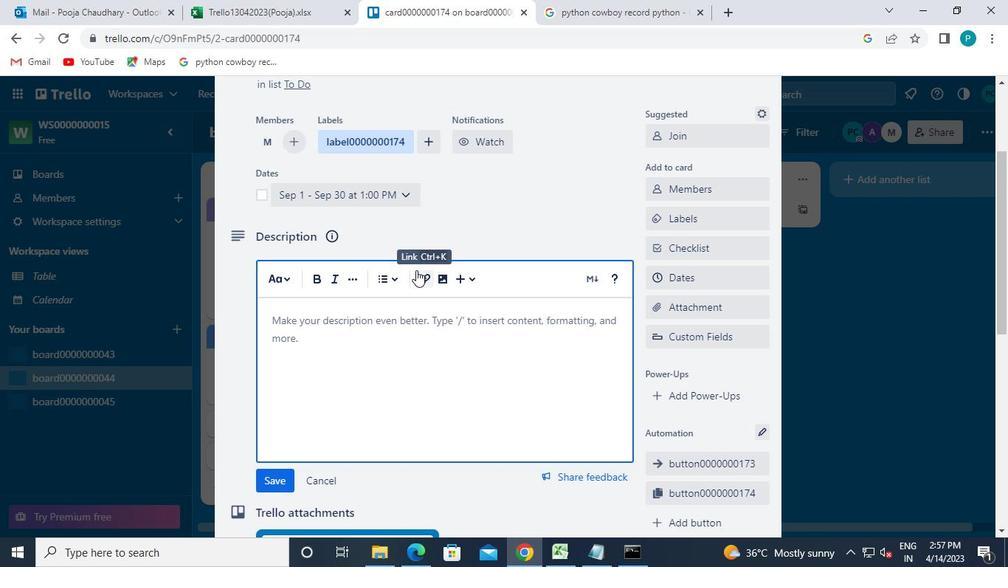 
Action: Keyboard d
Screenshot: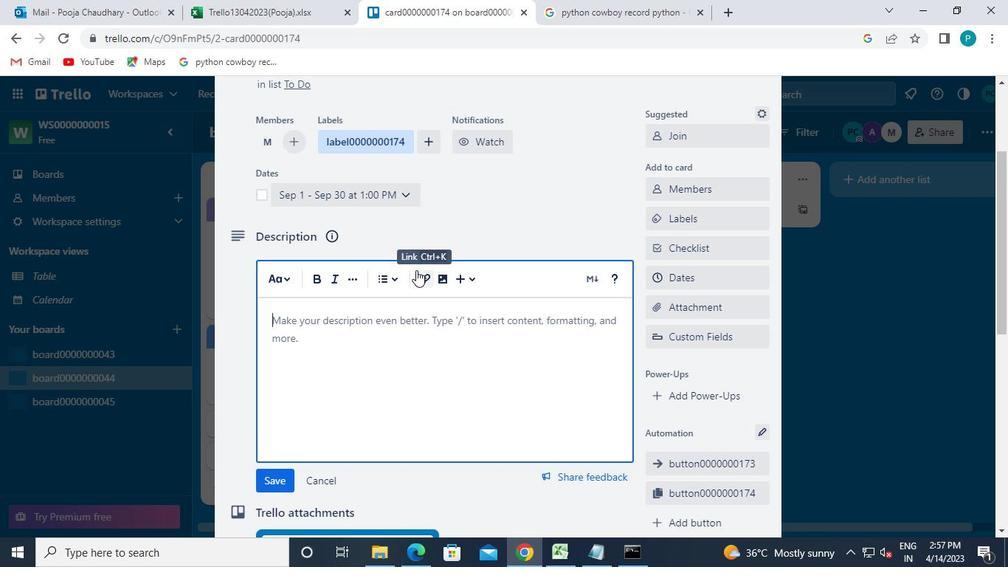 
Action: Keyboard s
Screenshot: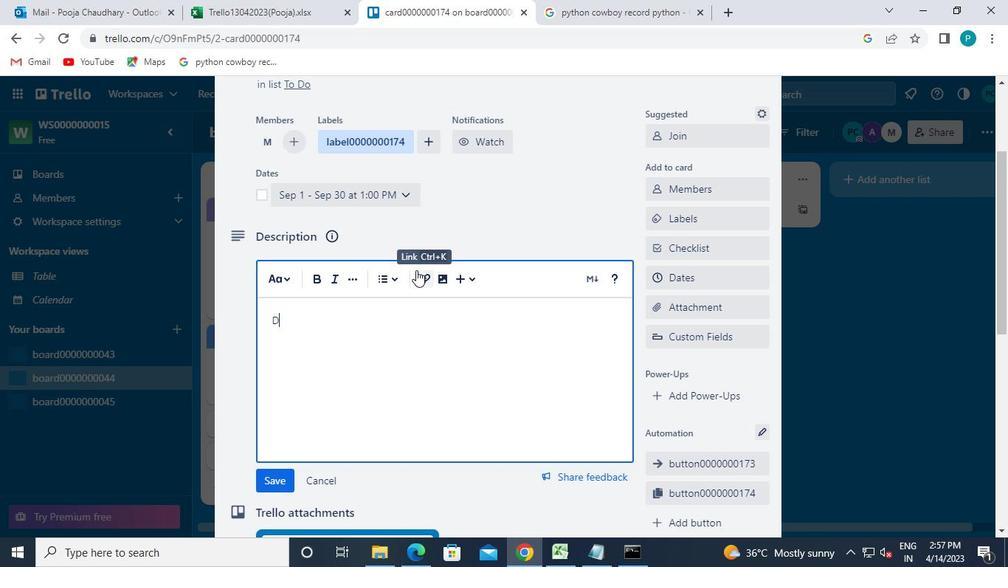 
Action: Keyboard 0
Screenshot: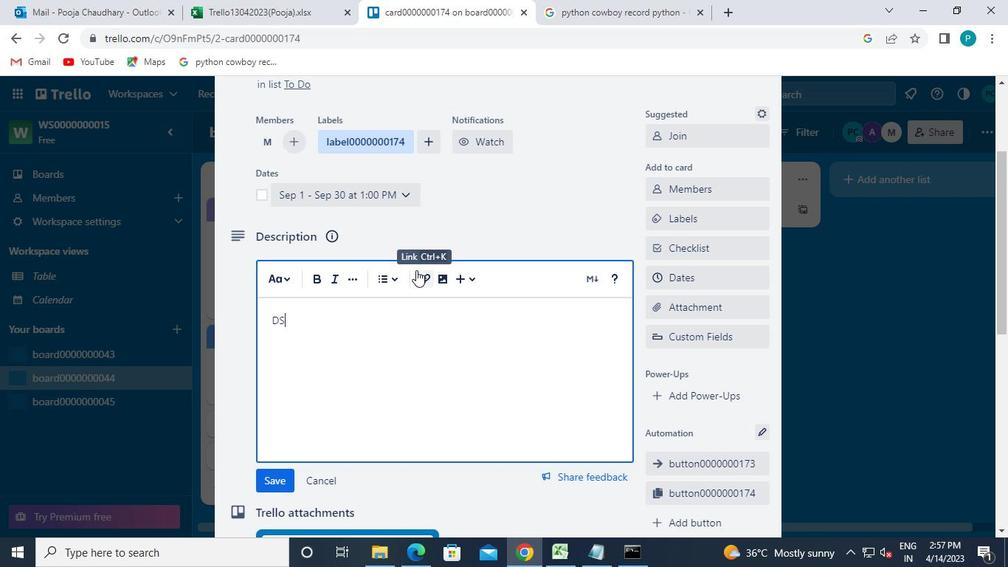 
Action: Keyboard 0
Screenshot: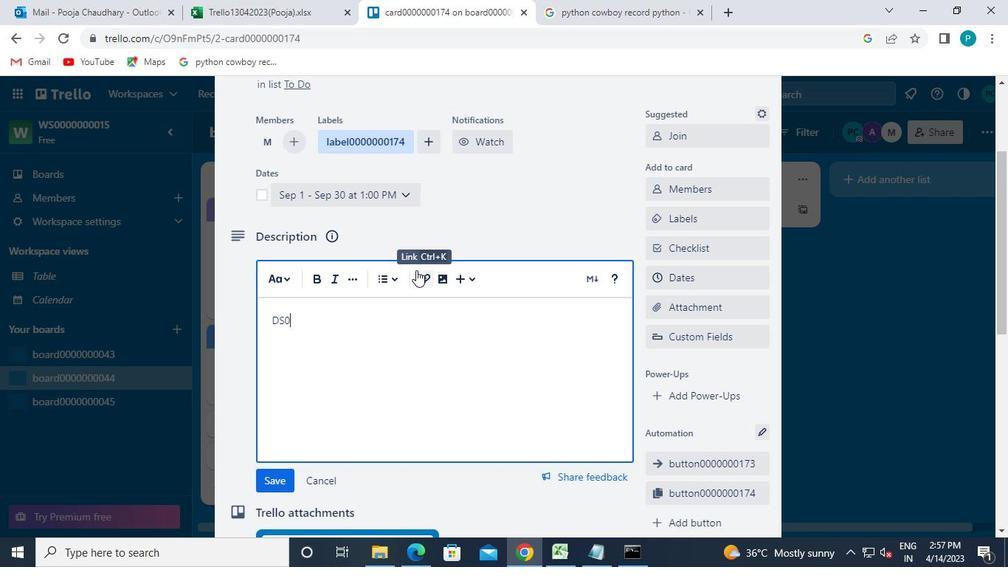 
Action: Keyboard 0
Screenshot: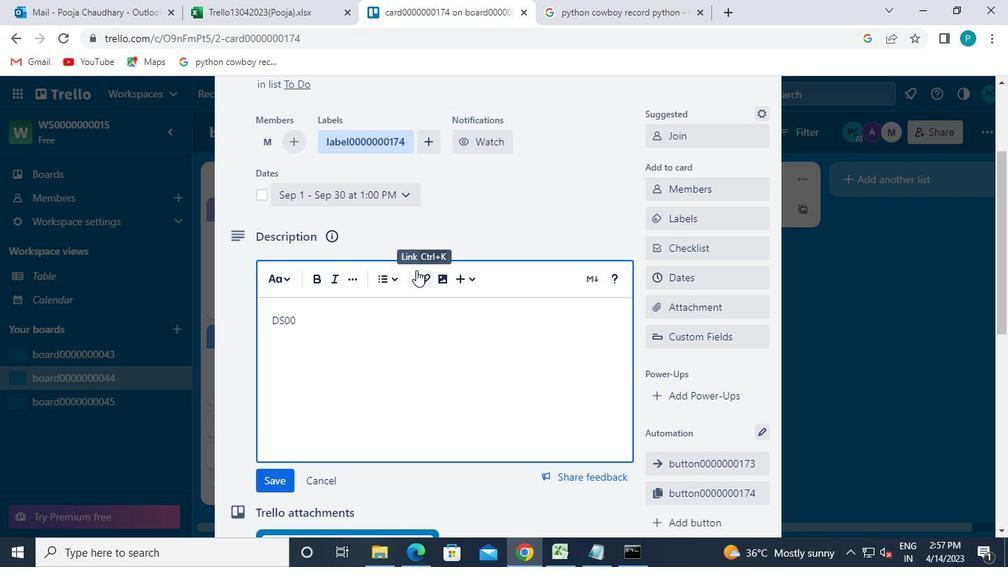 
Action: Keyboard 0
Screenshot: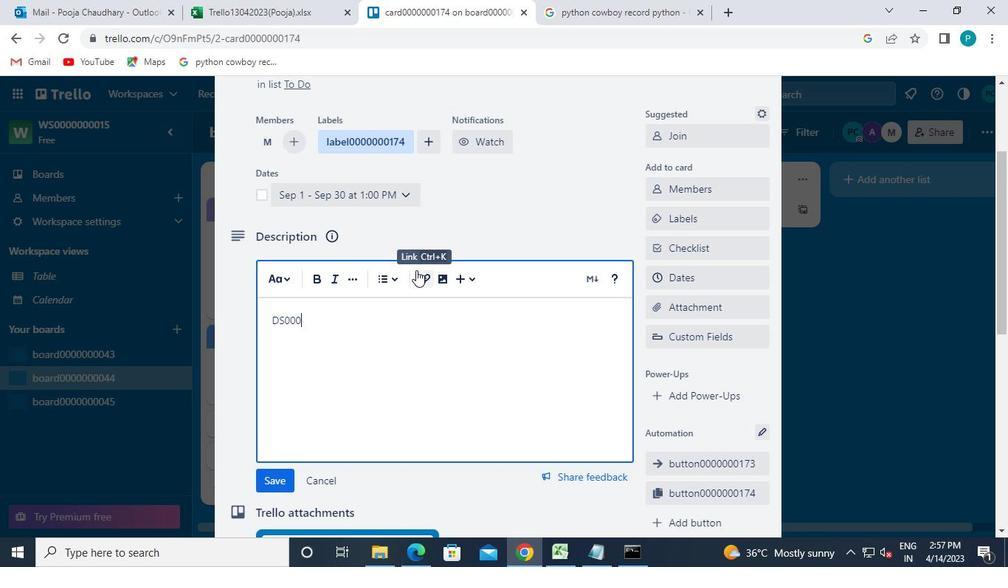 
Action: Keyboard 0
Screenshot: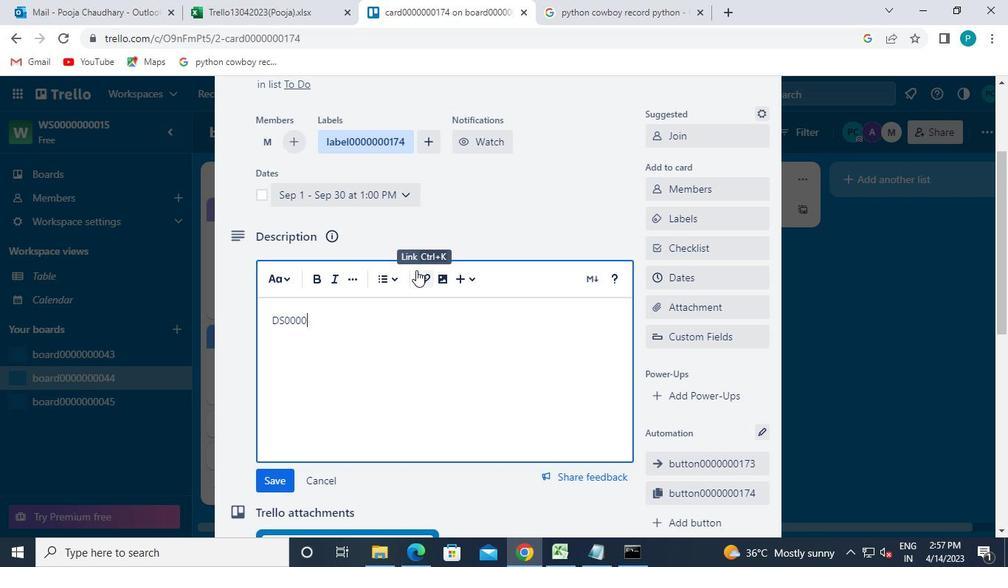 
Action: Keyboard 0
Screenshot: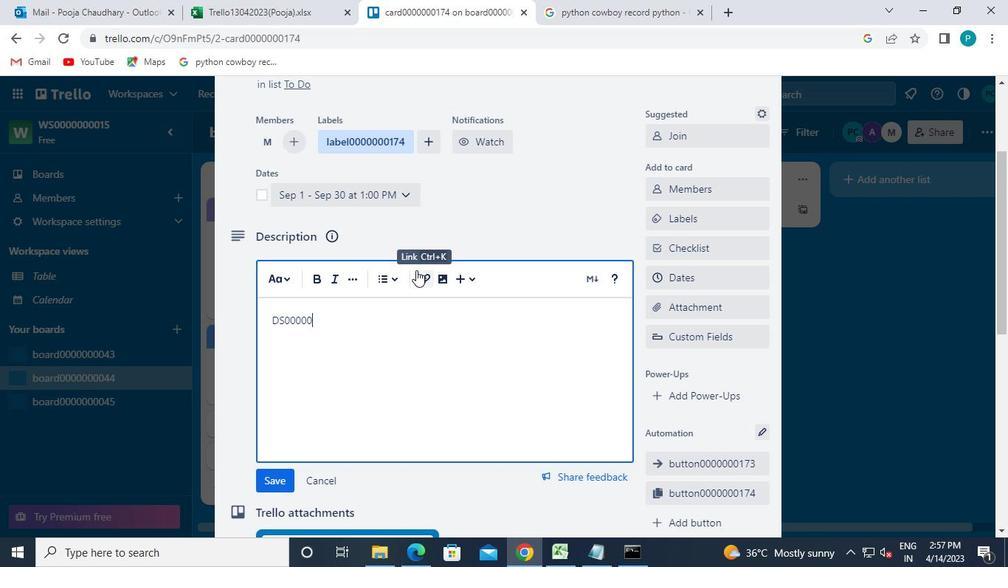 
Action: Keyboard 0
Screenshot: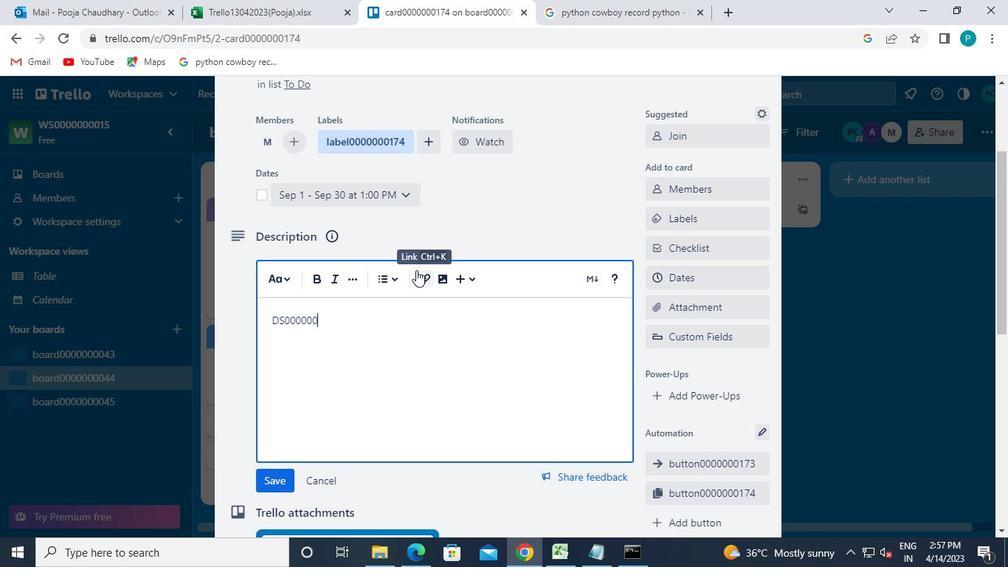 
Action: Keyboard 0
Screenshot: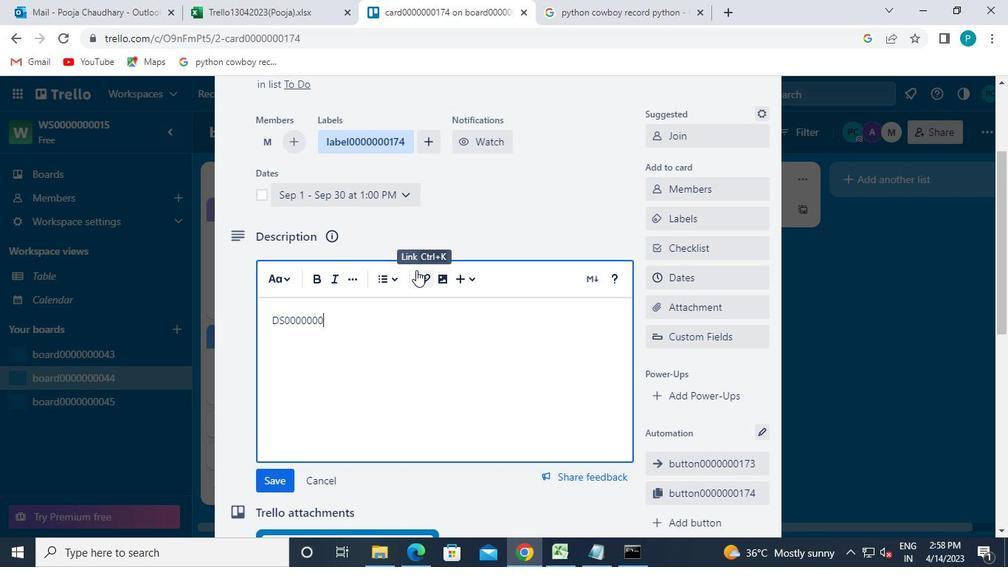 
Action: Keyboard Key.backspace
Screenshot: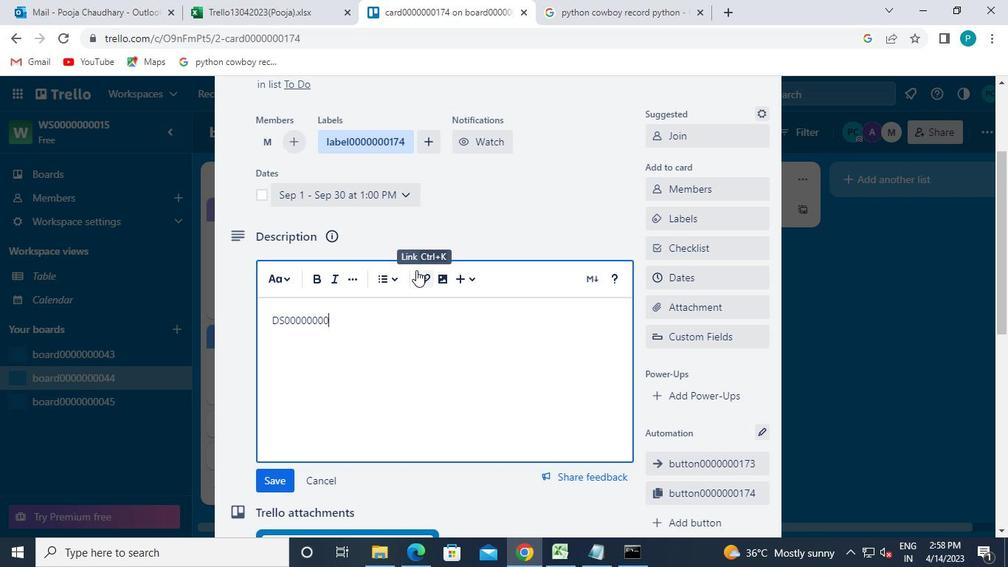 
Action: Keyboard 1
Screenshot: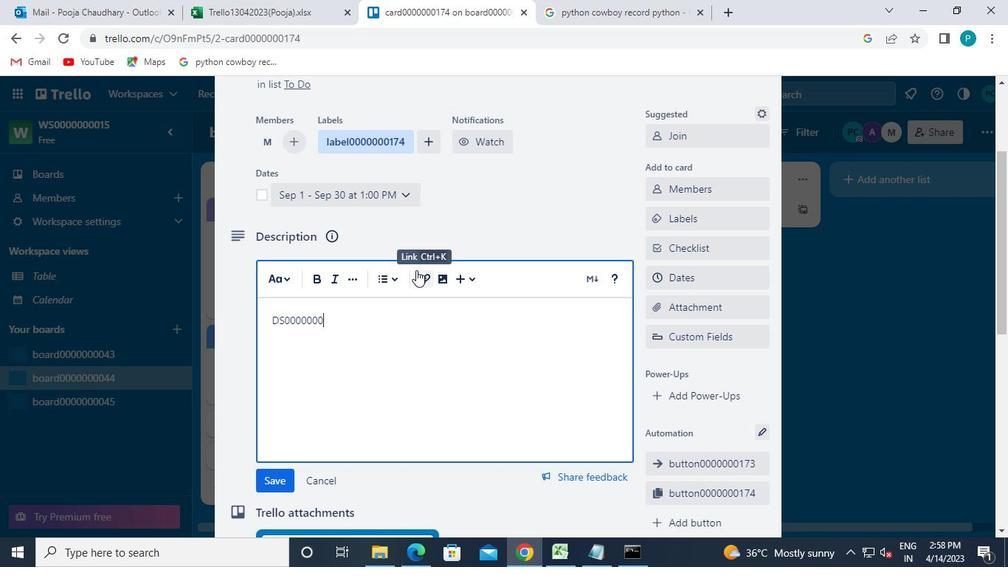
Action: Keyboard 7
Screenshot: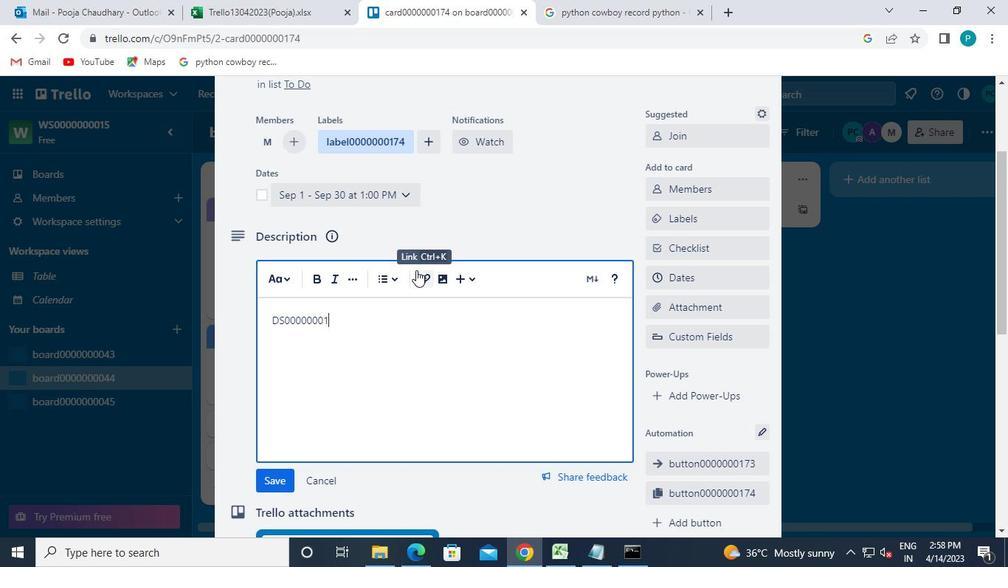 
Action: Keyboard 4
Screenshot: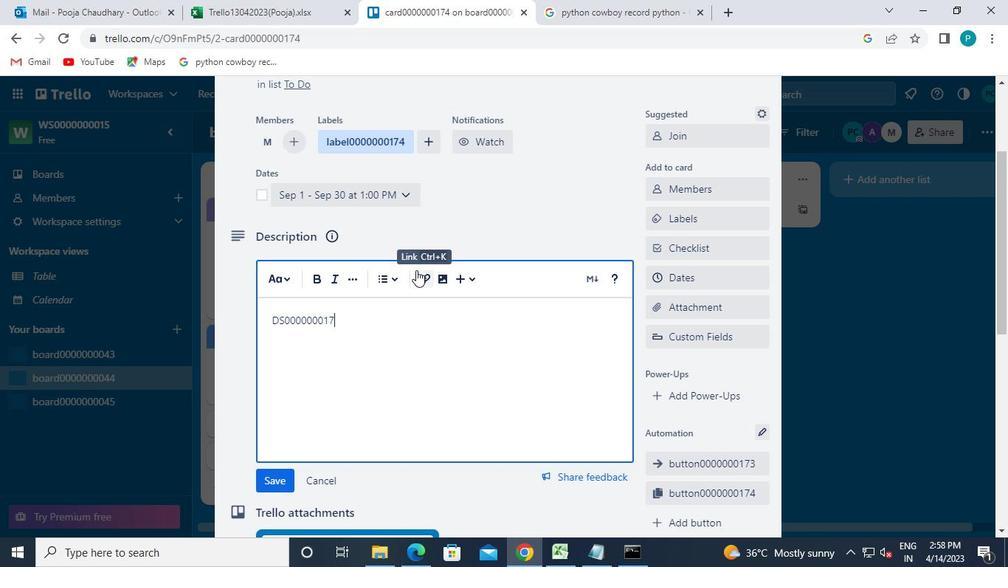 
Action: Mouse moved to (272, 474)
Screenshot: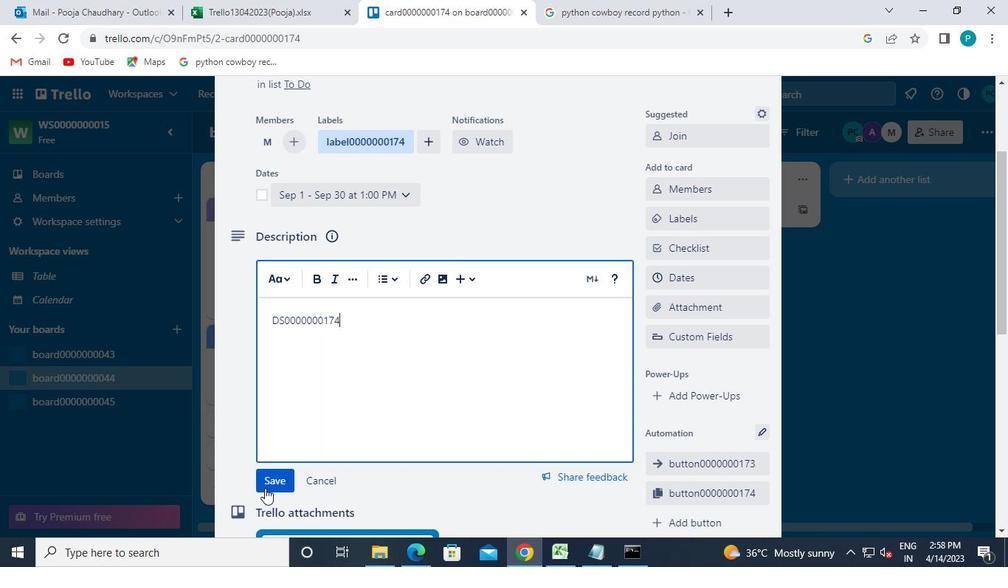 
Action: Mouse pressed left at (272, 474)
Screenshot: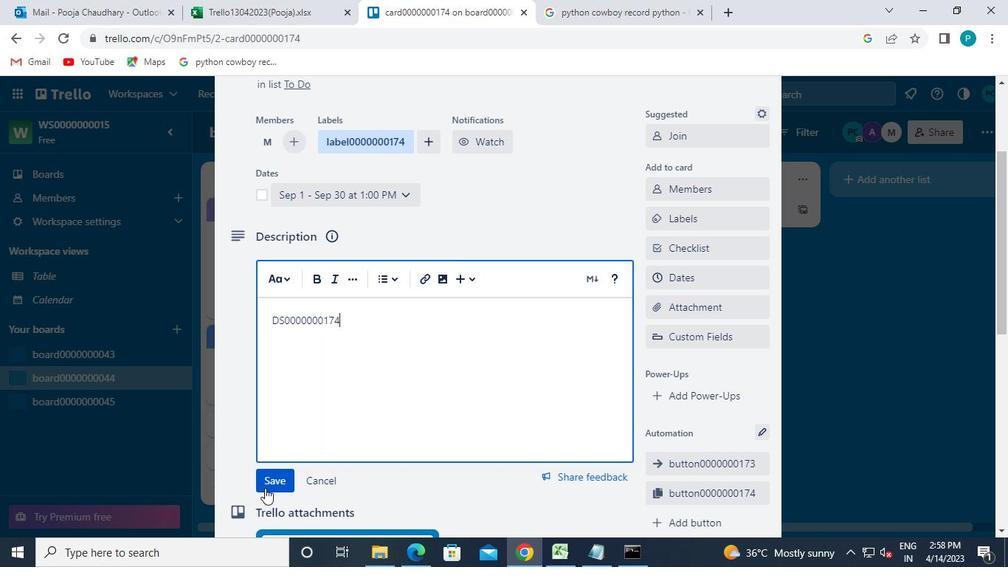
Action: Mouse moved to (295, 446)
Screenshot: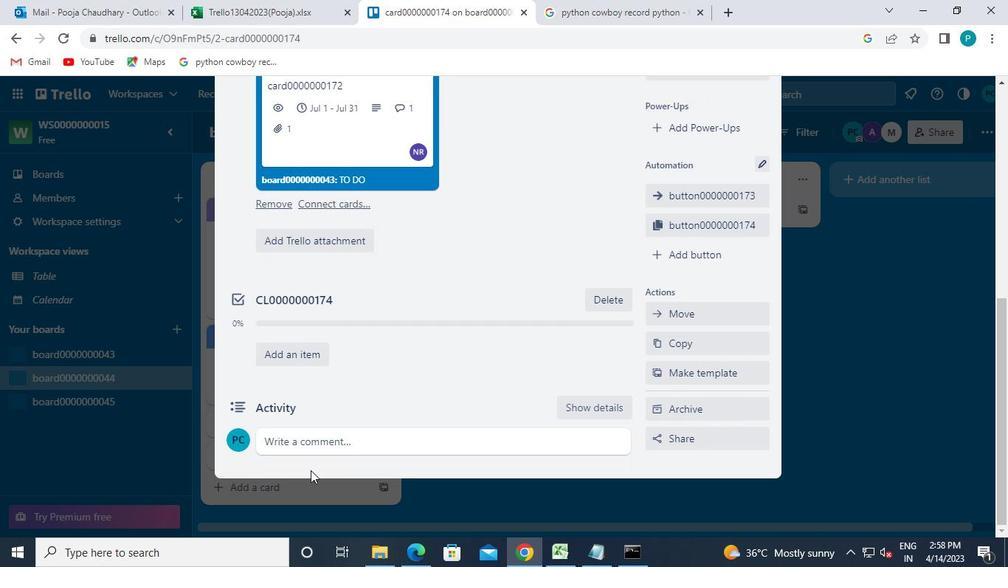 
Action: Mouse pressed left at (295, 446)
Screenshot: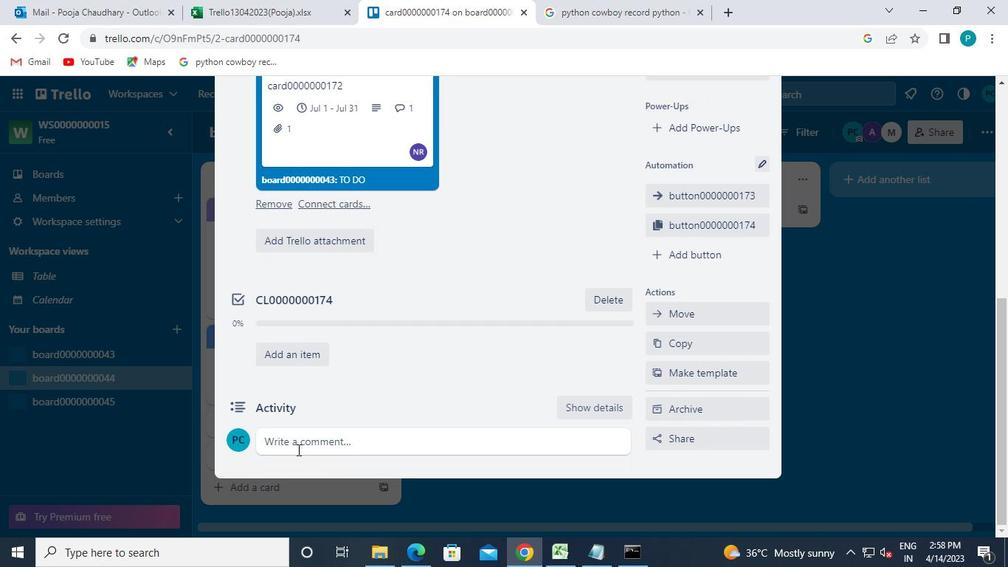 
Action: Keyboard c
Screenshot: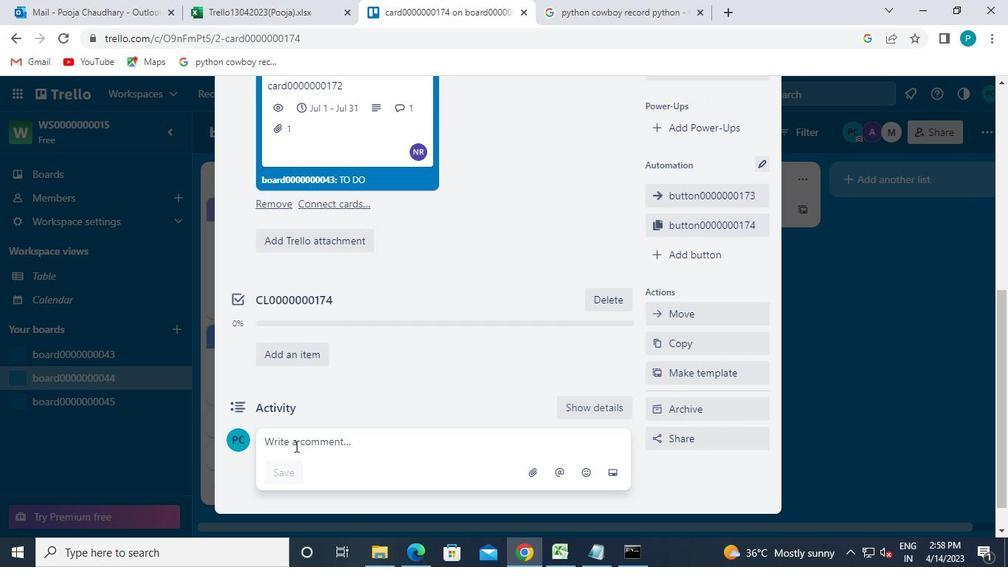 
Action: Keyboard m
Screenshot: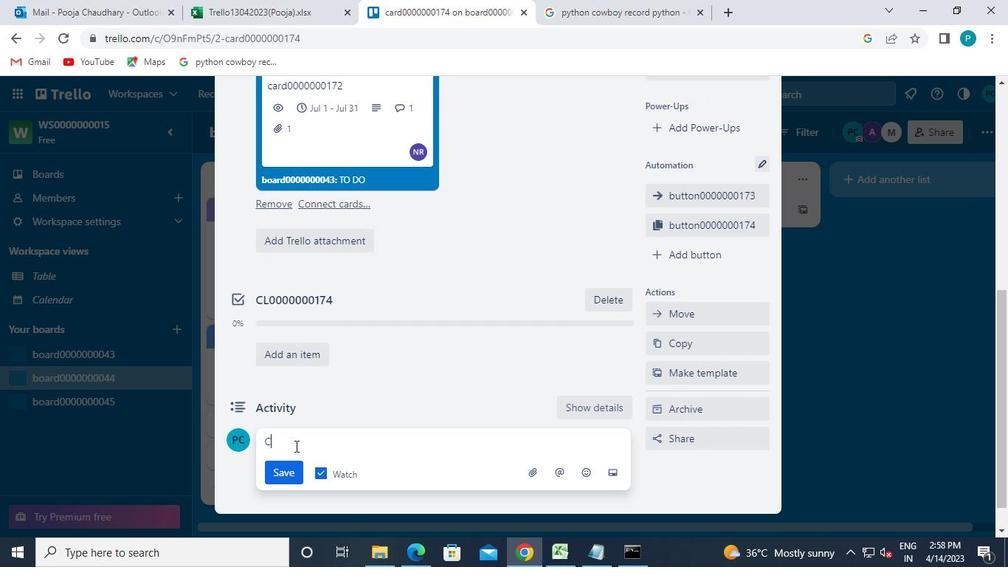 
Action: Keyboard 0
Screenshot: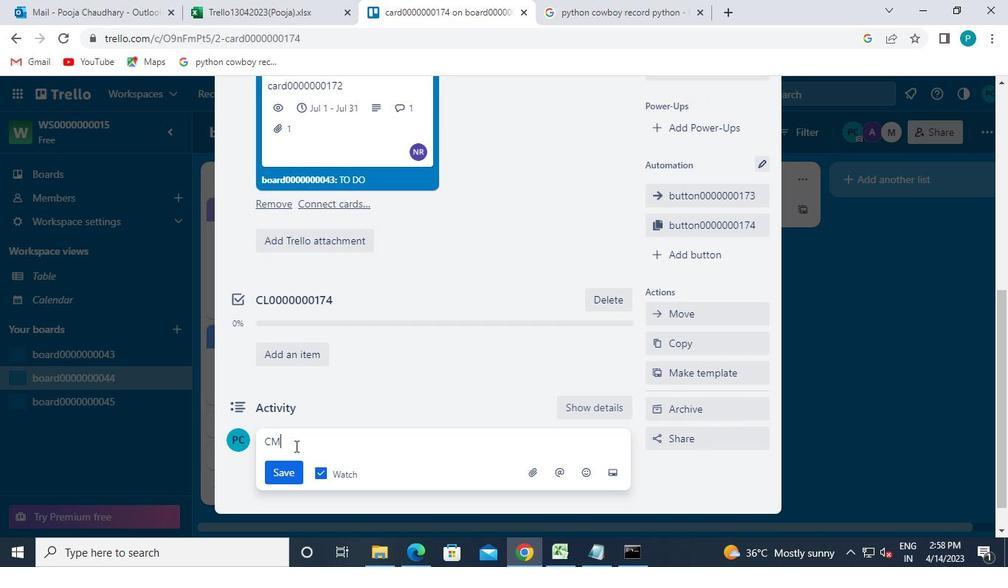 
Action: Keyboard 0
Screenshot: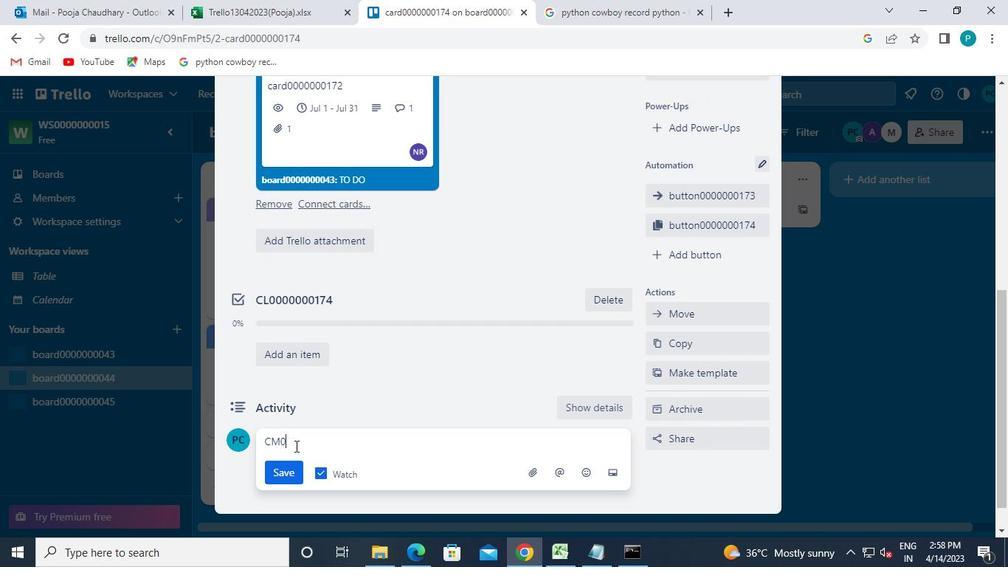 
Action: Keyboard 0
Screenshot: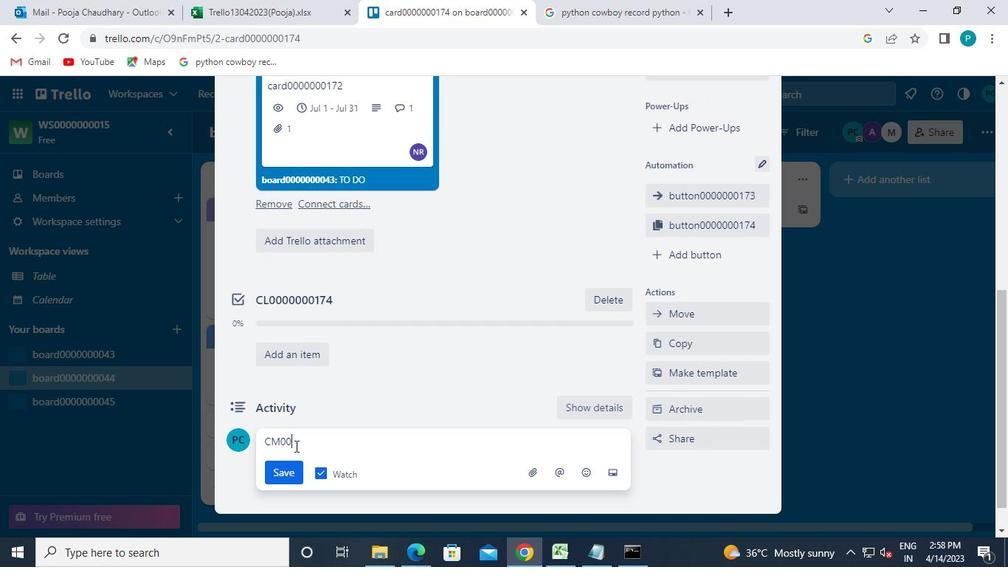 
Action: Keyboard 0
Screenshot: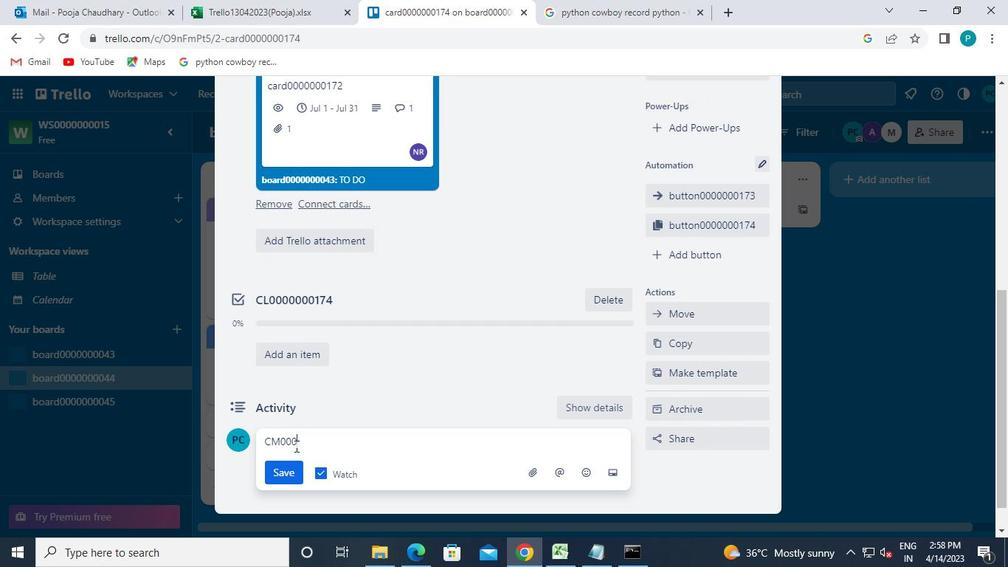 
Action: Keyboard 0
Screenshot: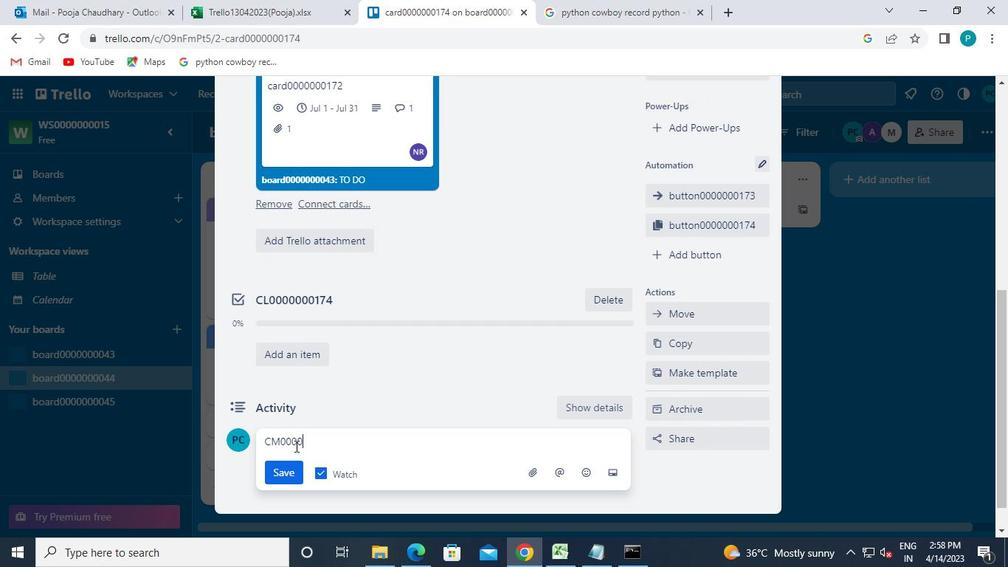 
Action: Keyboard 0
Screenshot: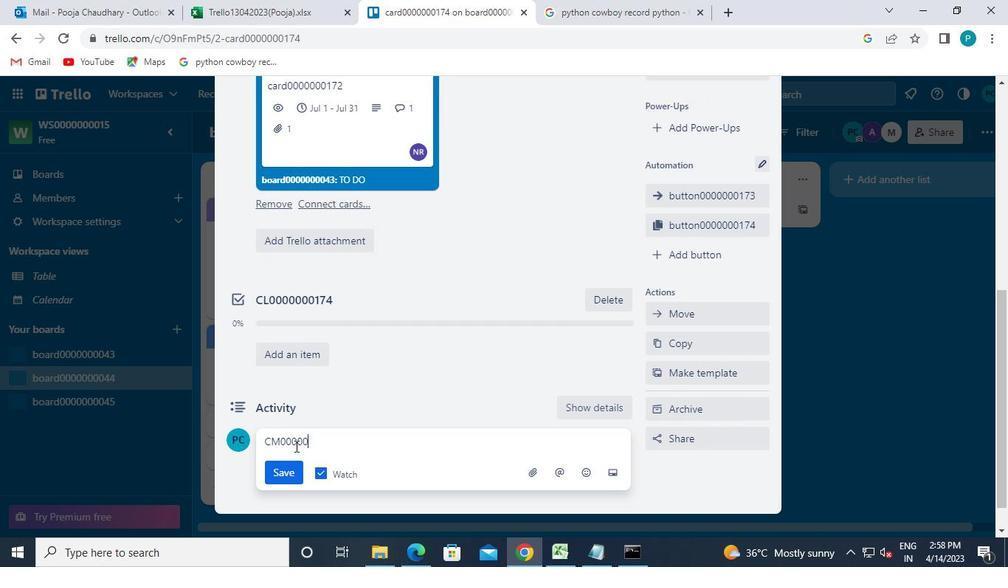 
Action: Keyboard 0
Screenshot: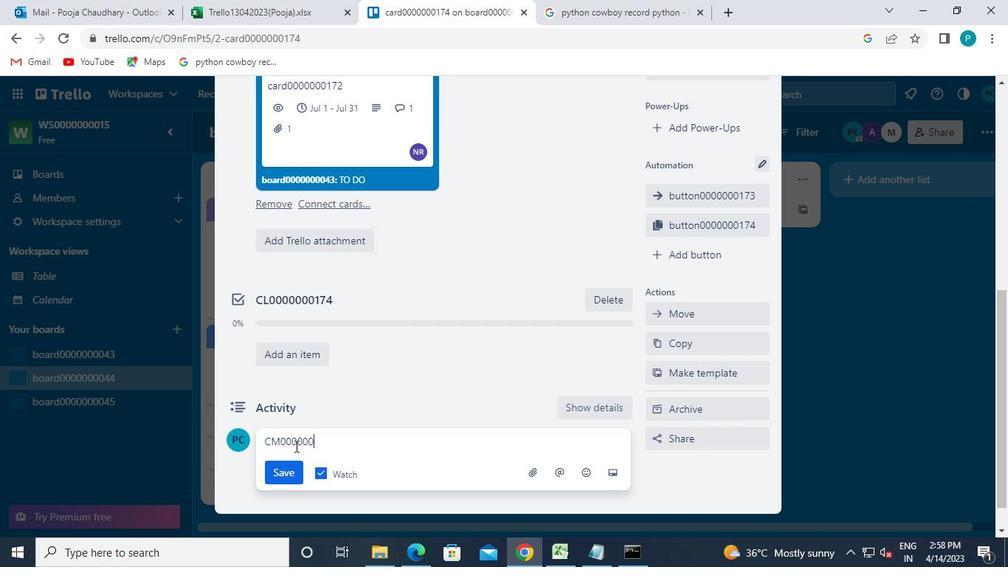 
Action: Keyboard 1
Screenshot: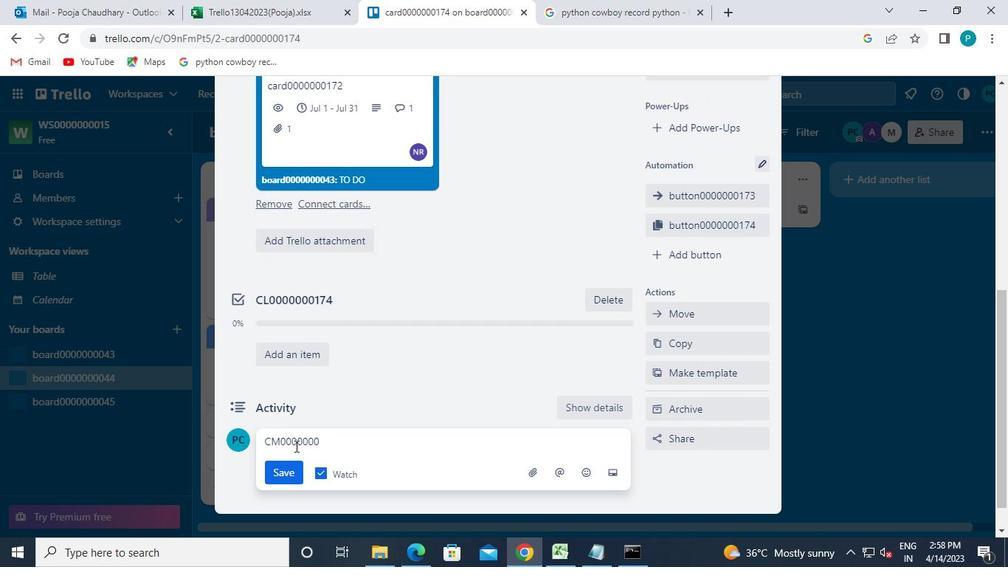 
Action: Keyboard 7
Screenshot: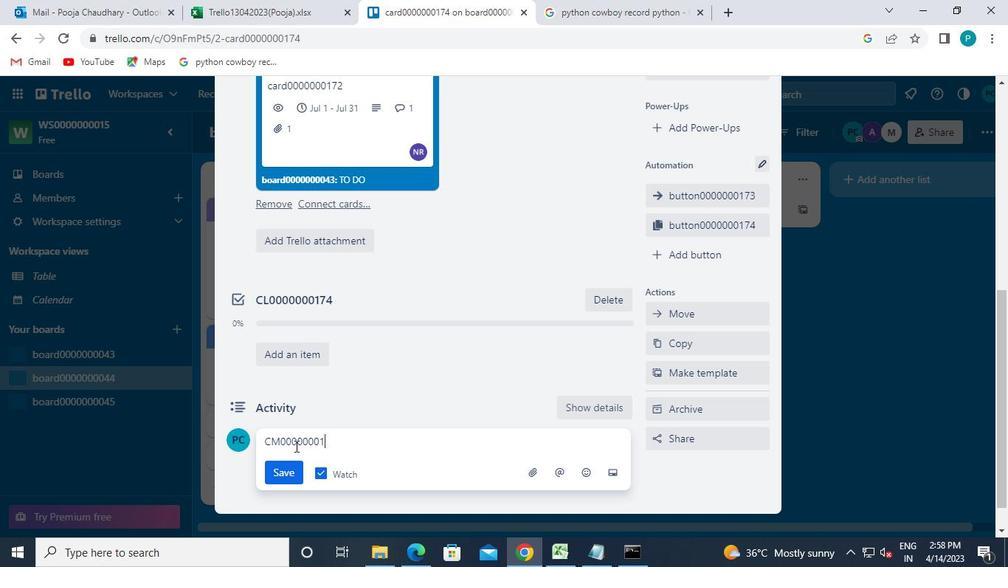 
Action: Keyboard 4
Screenshot: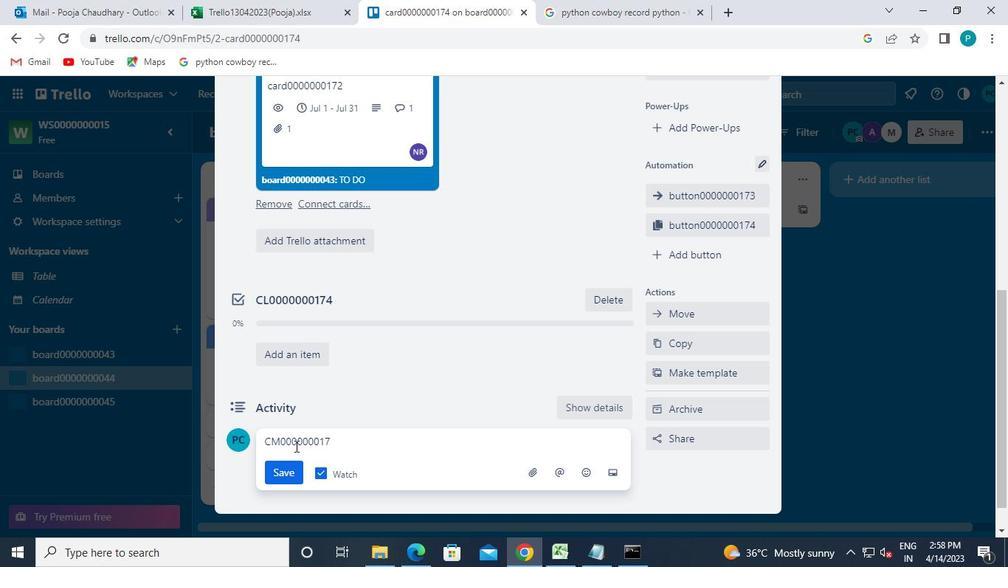 
Action: Mouse moved to (290, 471)
Screenshot: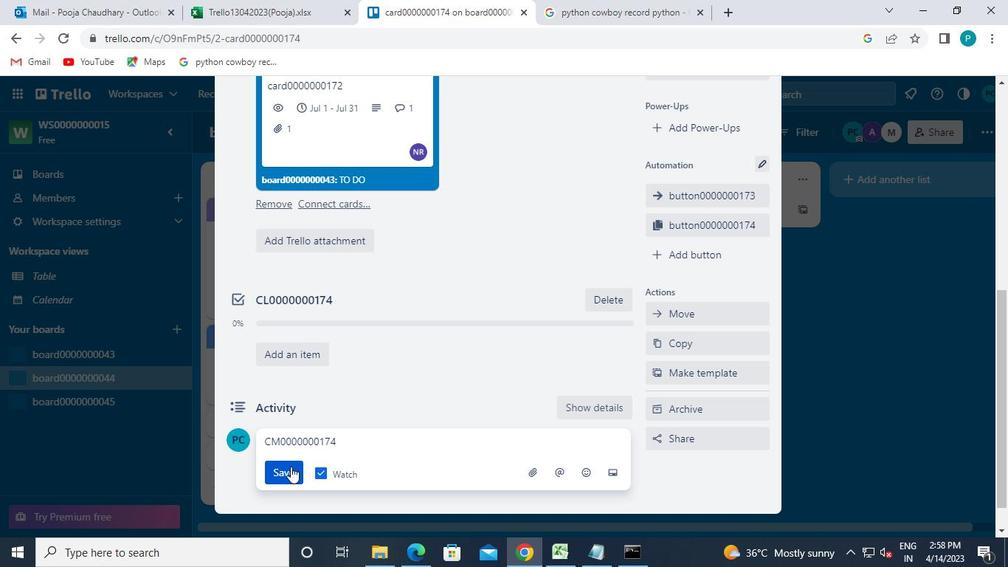 
Action: Mouse pressed left at (290, 471)
Screenshot: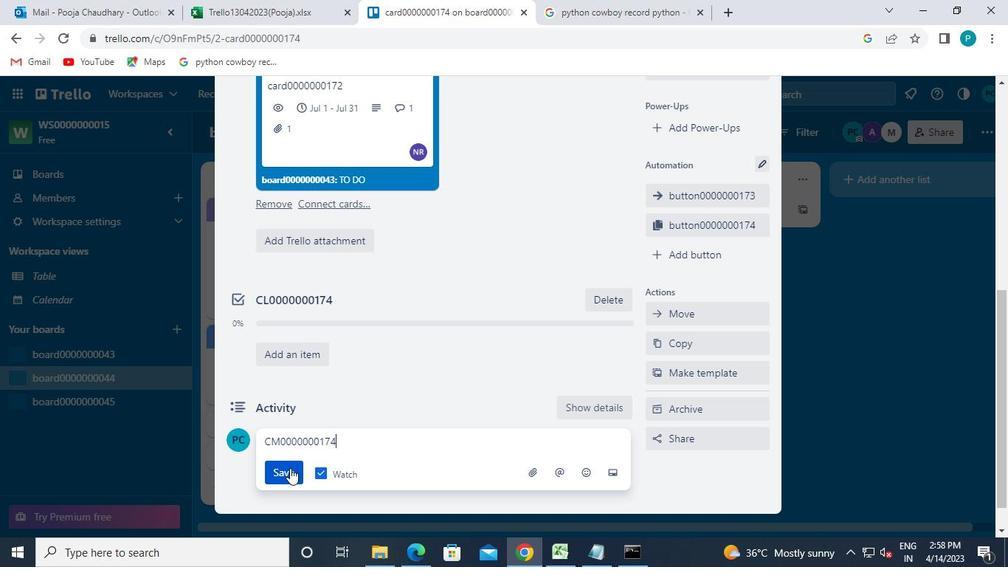 
Action: Mouse moved to (693, 446)
Screenshot: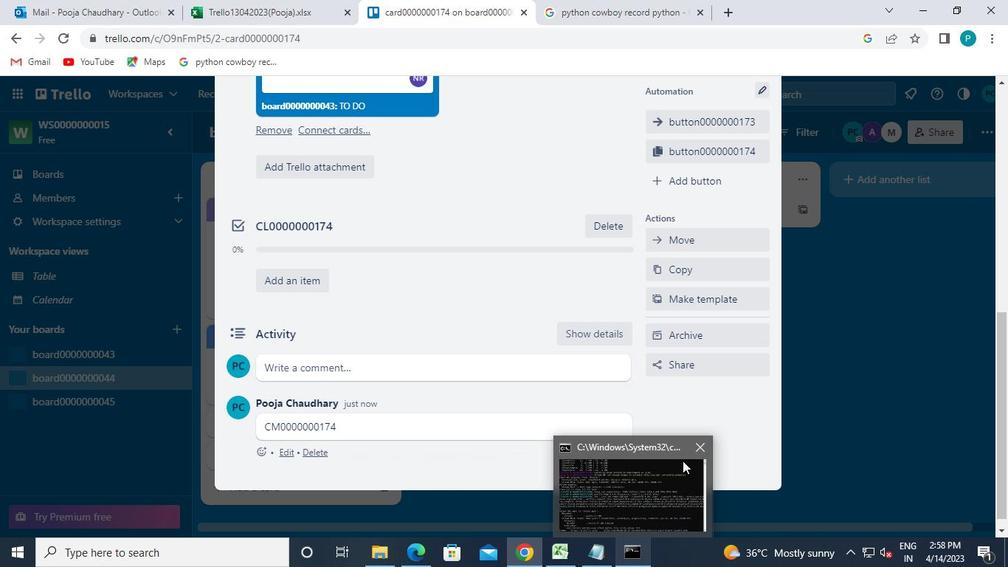
Action: Mouse pressed left at (693, 446)
Screenshot: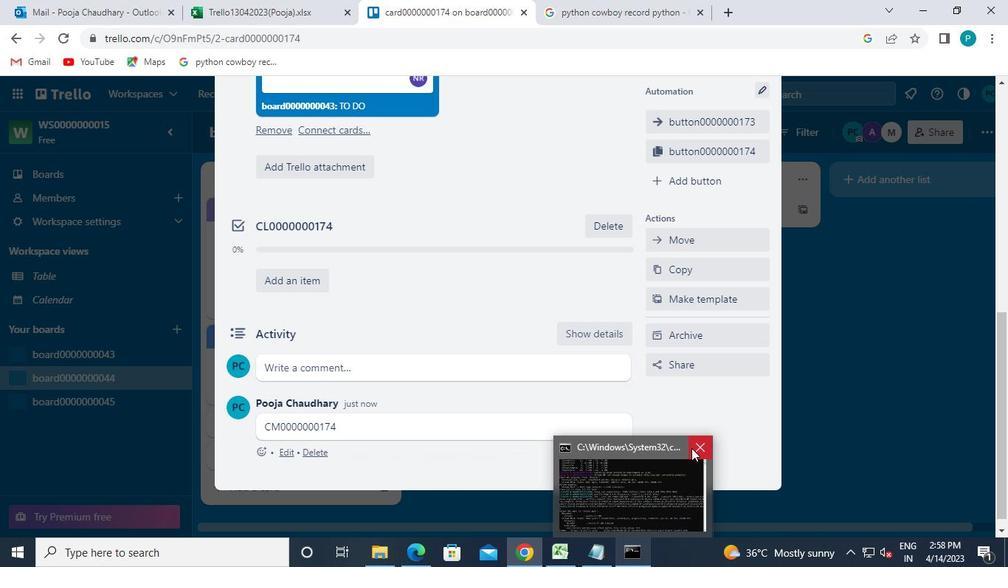 
